 Task: Look for space in Turrialba, Costa Rica from 6th September, 2023 to 10th September, 2023 for 1 adult in price range Rs.9000 to Rs.17000. Place can be private room with 1  bedroom having 1 bed and 1 bathroom. Property type can be house, flat, guest house, hotel. Booking option can be shelf check-in. Required host language is English.
Action: Mouse moved to (391, 92)
Screenshot: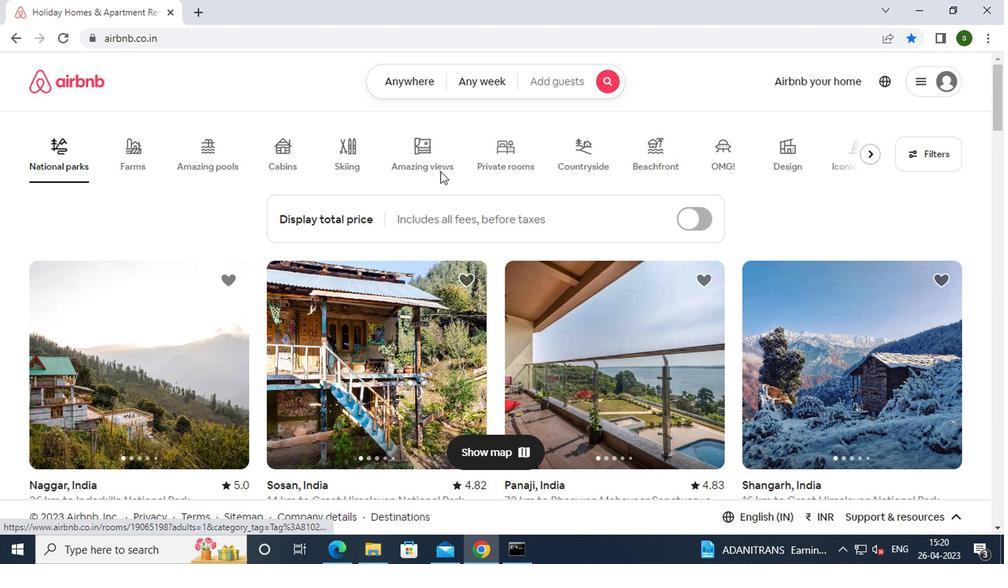 
Action: Mouse pressed left at (391, 92)
Screenshot: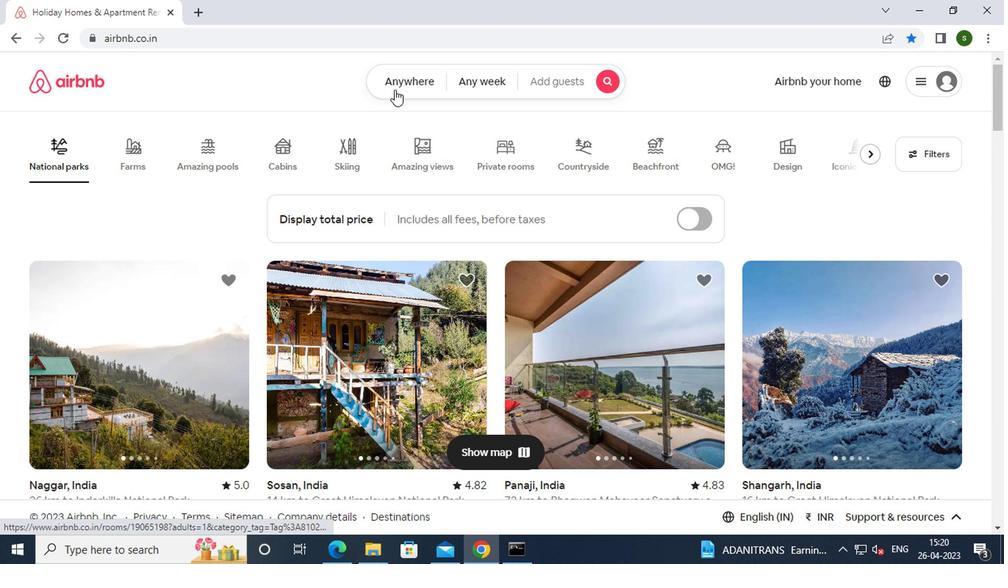 
Action: Mouse moved to (318, 139)
Screenshot: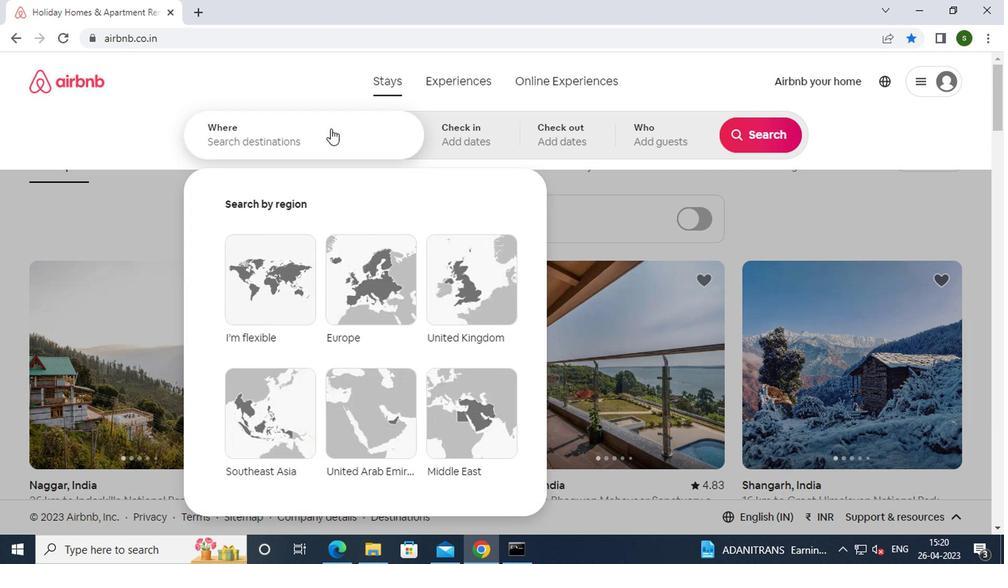 
Action: Mouse pressed left at (318, 139)
Screenshot: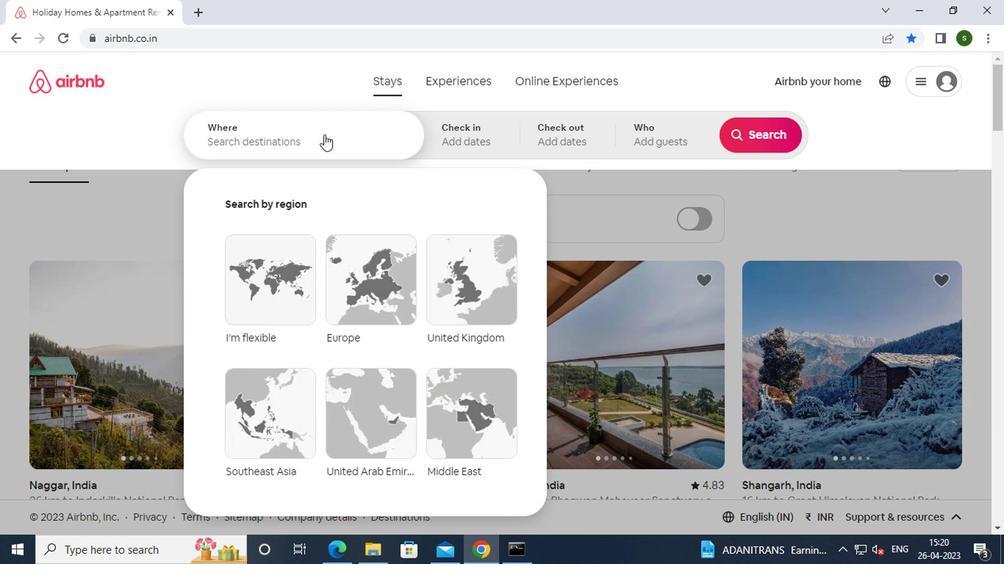 
Action: Key pressed t<Key.caps_lock>urrialba,<Key.space><Key.caps_lock>c<Key.caps_lock>osta<Key.space><Key.caps_lock>r<Key.caps_lock>ica<Key.enter>
Screenshot: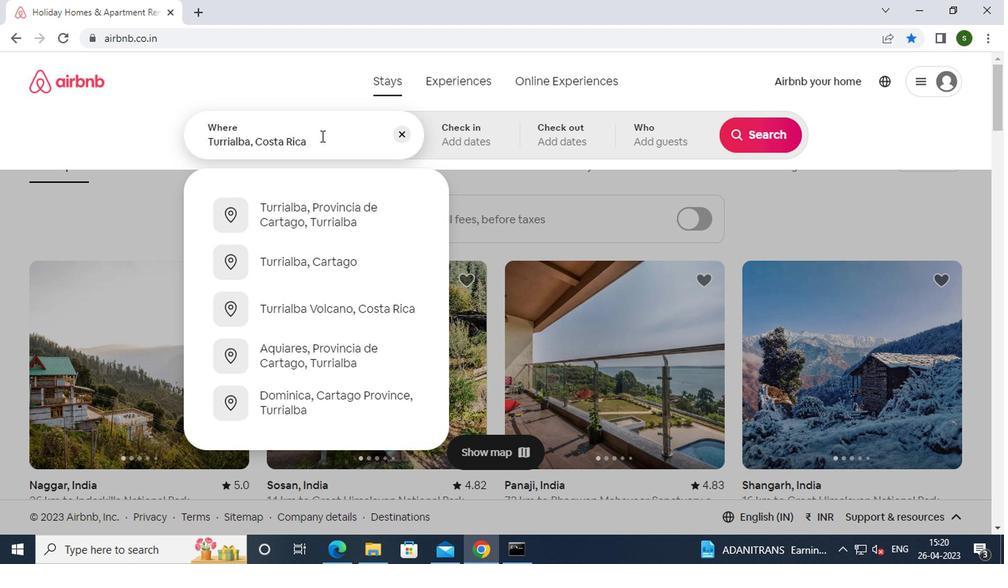 
Action: Mouse moved to (740, 252)
Screenshot: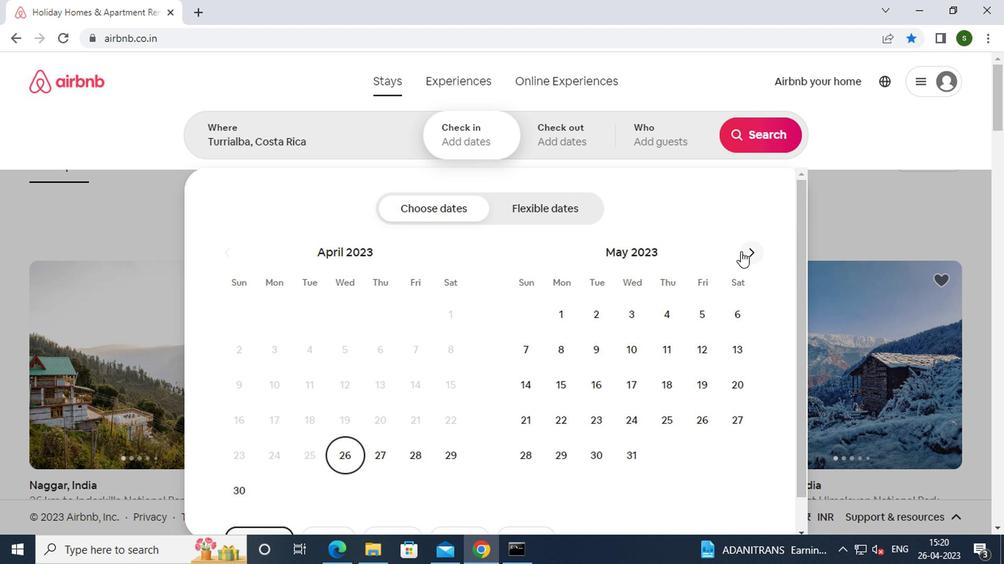 
Action: Mouse pressed left at (740, 252)
Screenshot: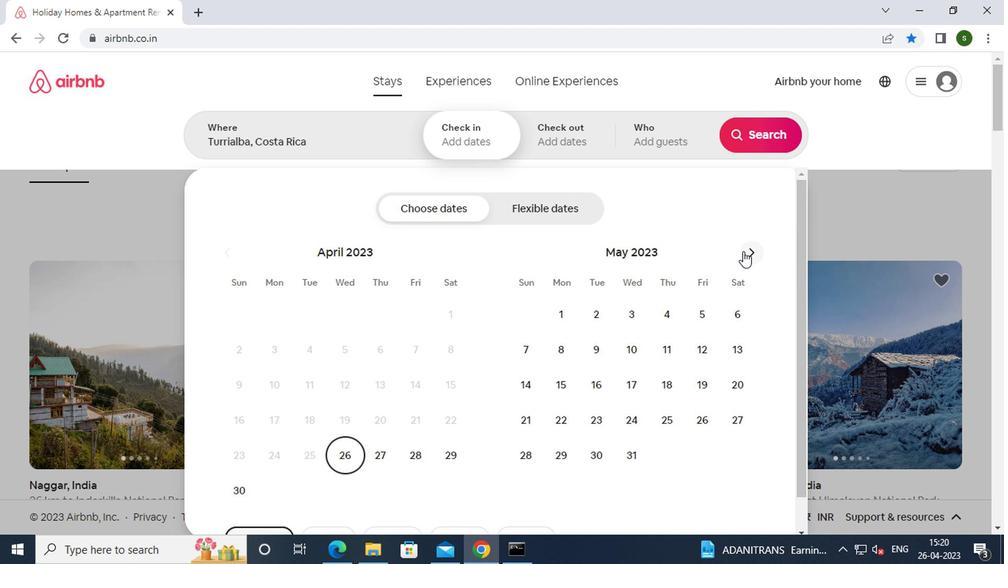 
Action: Mouse pressed left at (740, 252)
Screenshot: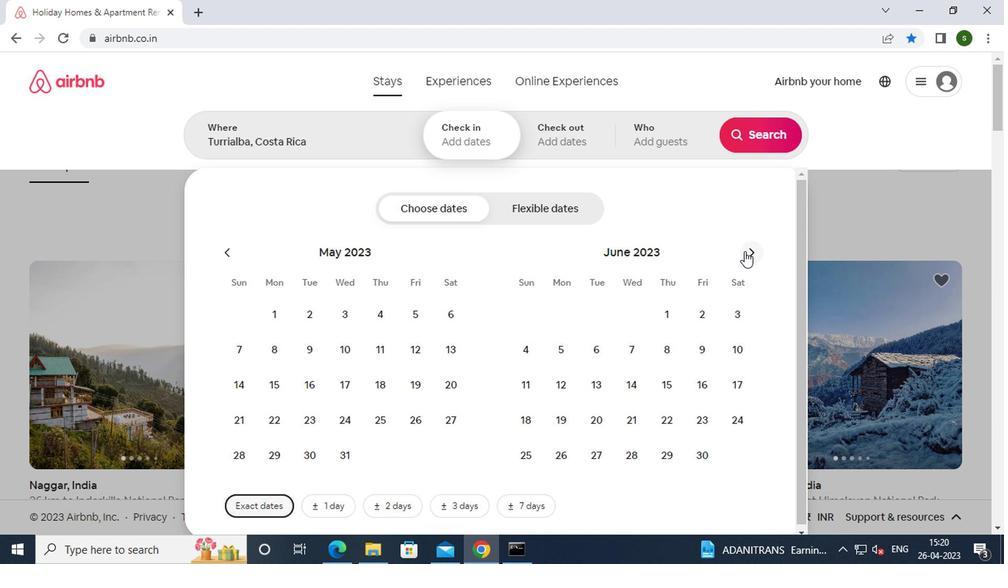 
Action: Mouse pressed left at (740, 252)
Screenshot: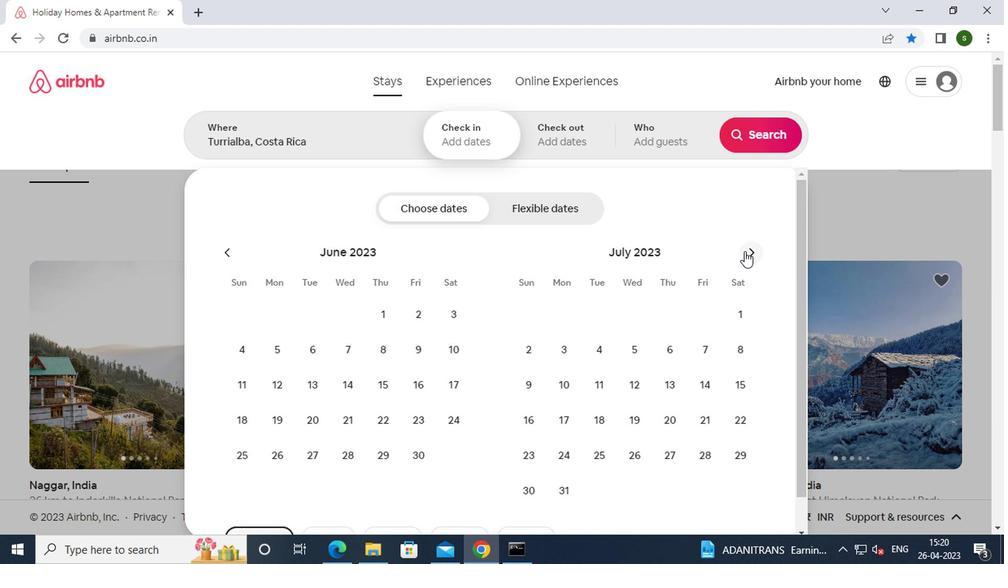 
Action: Mouse pressed left at (740, 252)
Screenshot: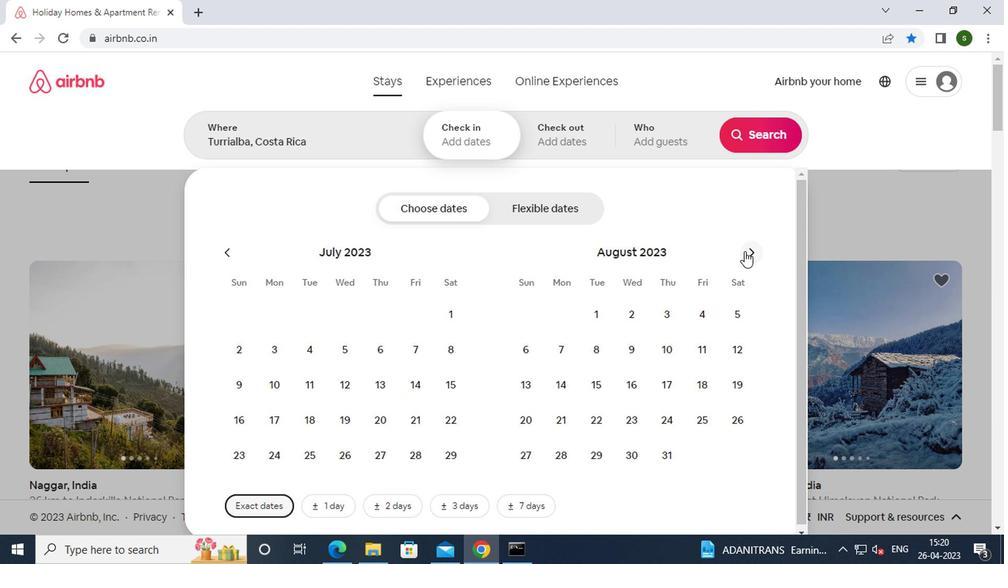 
Action: Mouse moved to (632, 346)
Screenshot: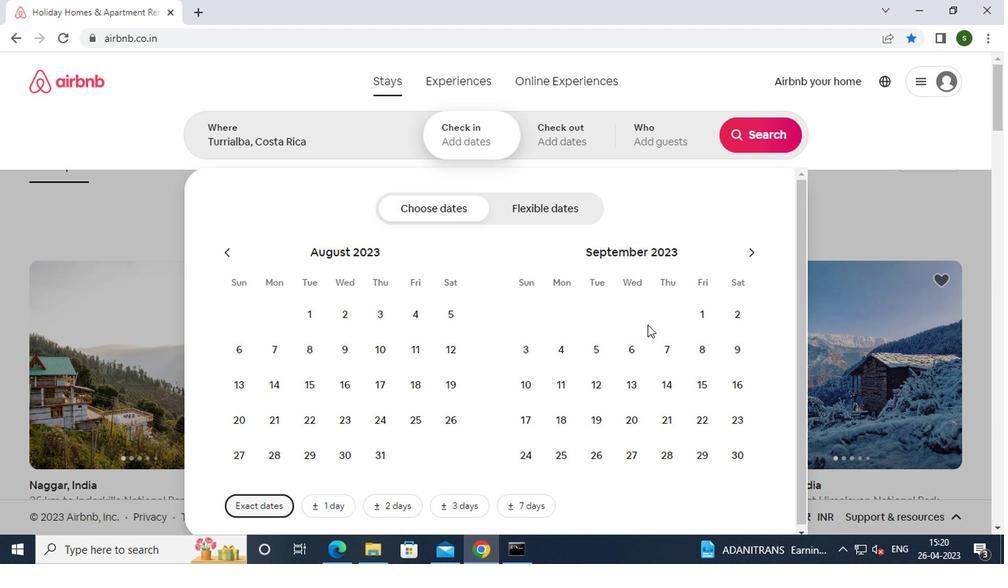
Action: Mouse pressed left at (632, 346)
Screenshot: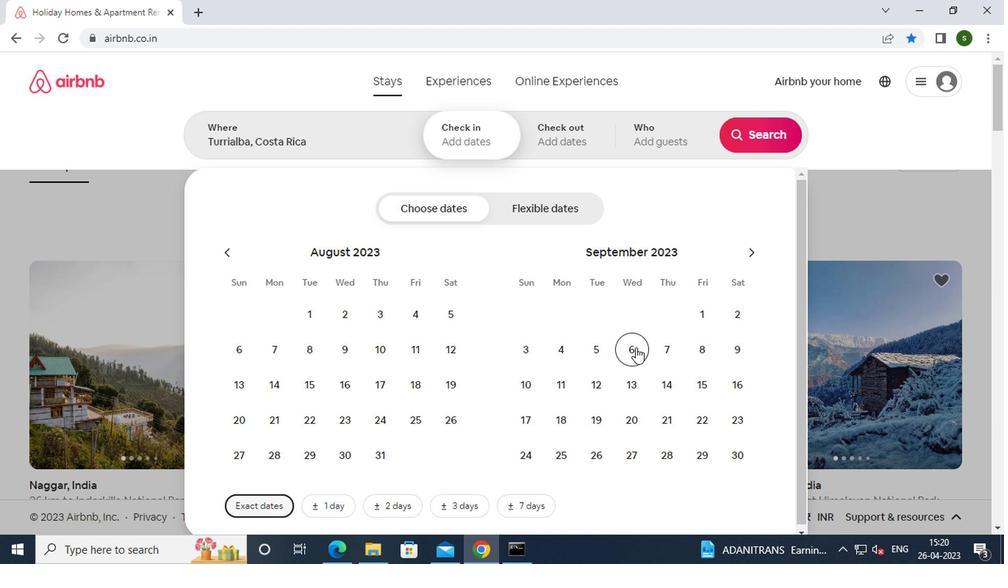 
Action: Mouse moved to (517, 392)
Screenshot: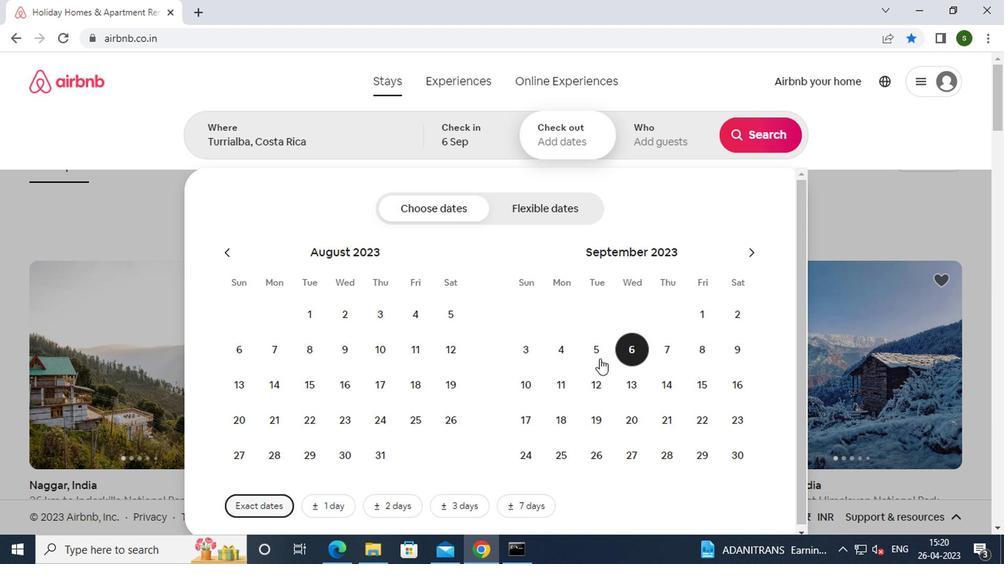 
Action: Mouse pressed left at (517, 392)
Screenshot: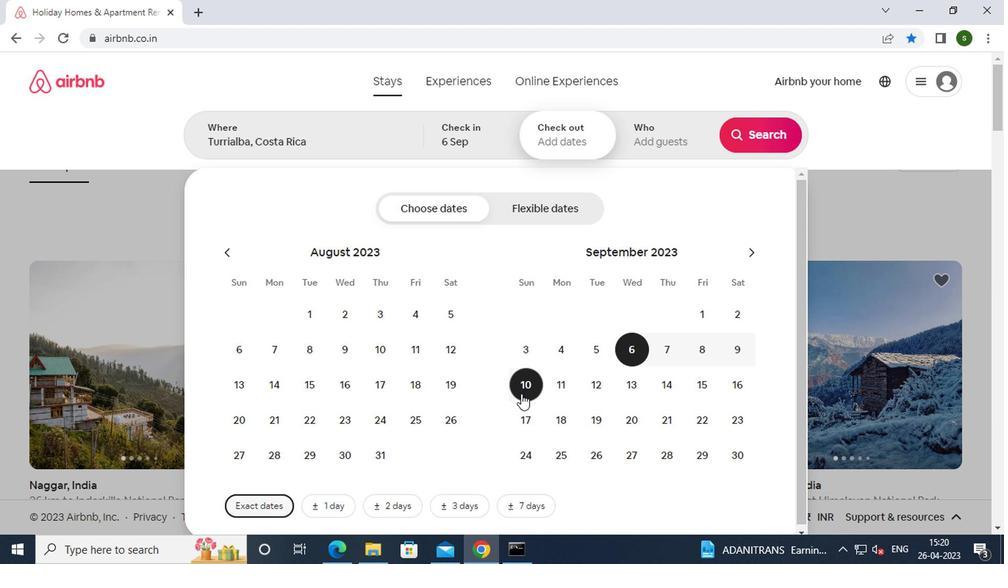 
Action: Mouse moved to (662, 143)
Screenshot: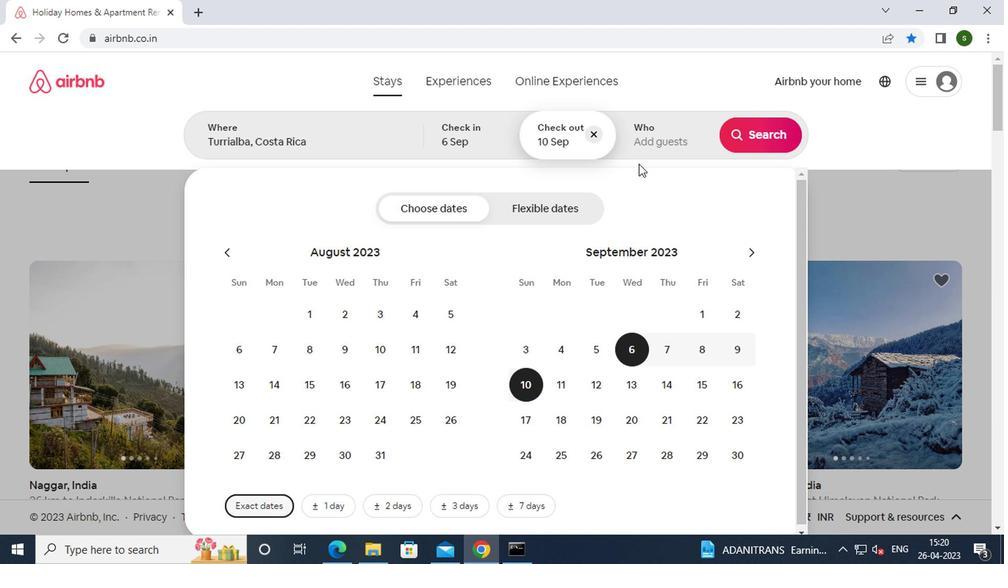 
Action: Mouse pressed left at (662, 143)
Screenshot: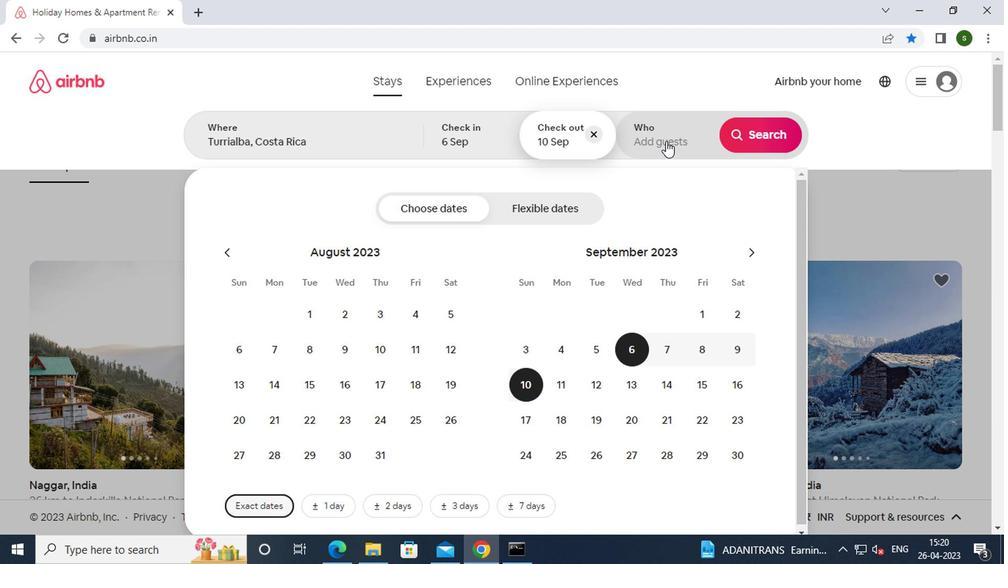 
Action: Mouse moved to (767, 212)
Screenshot: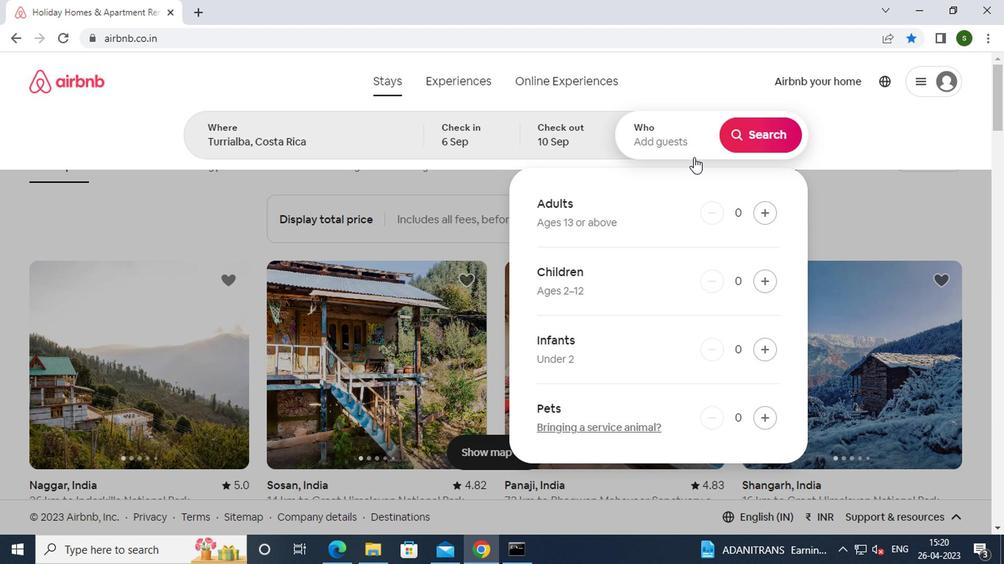 
Action: Mouse pressed left at (767, 212)
Screenshot: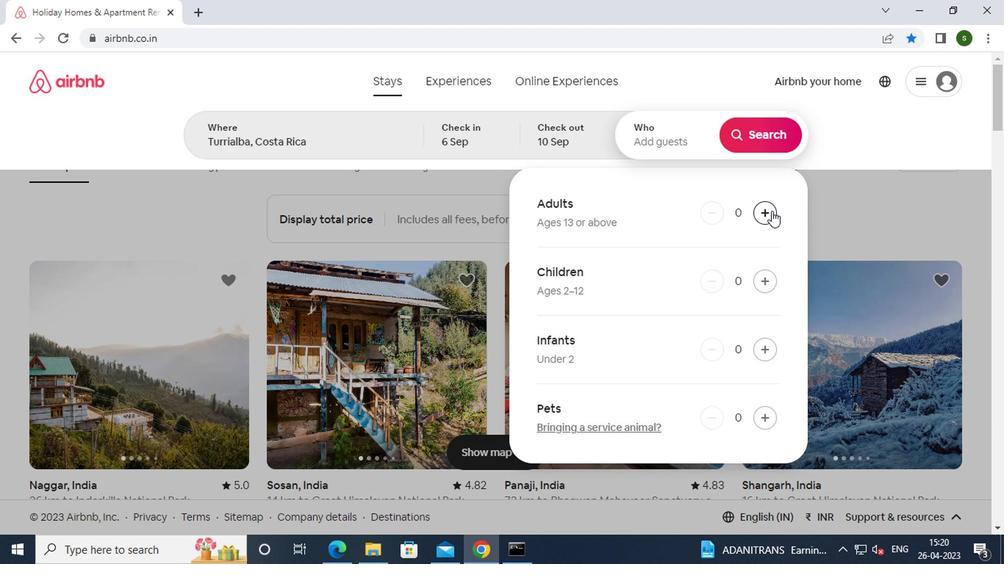 
Action: Mouse moved to (759, 133)
Screenshot: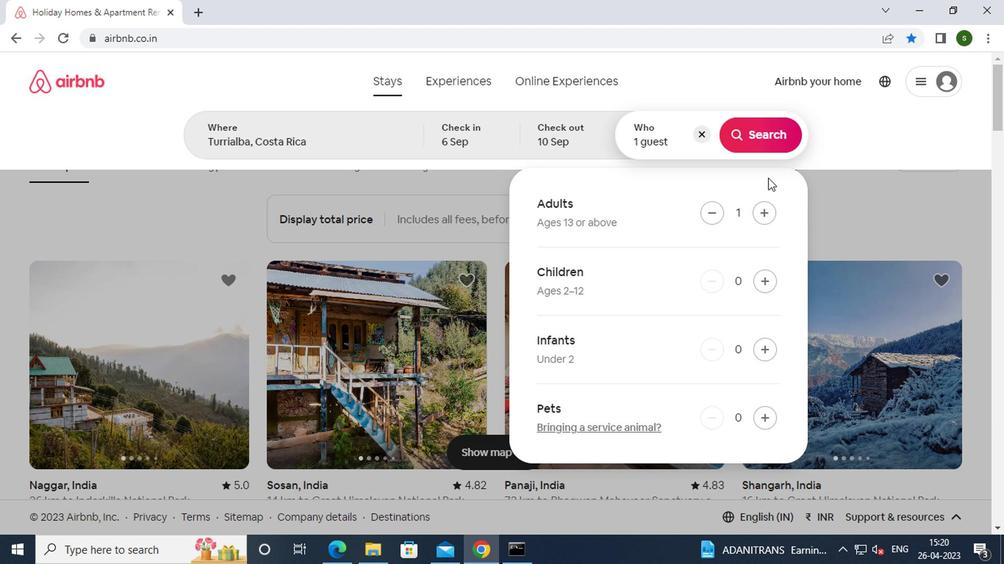 
Action: Mouse pressed left at (759, 133)
Screenshot: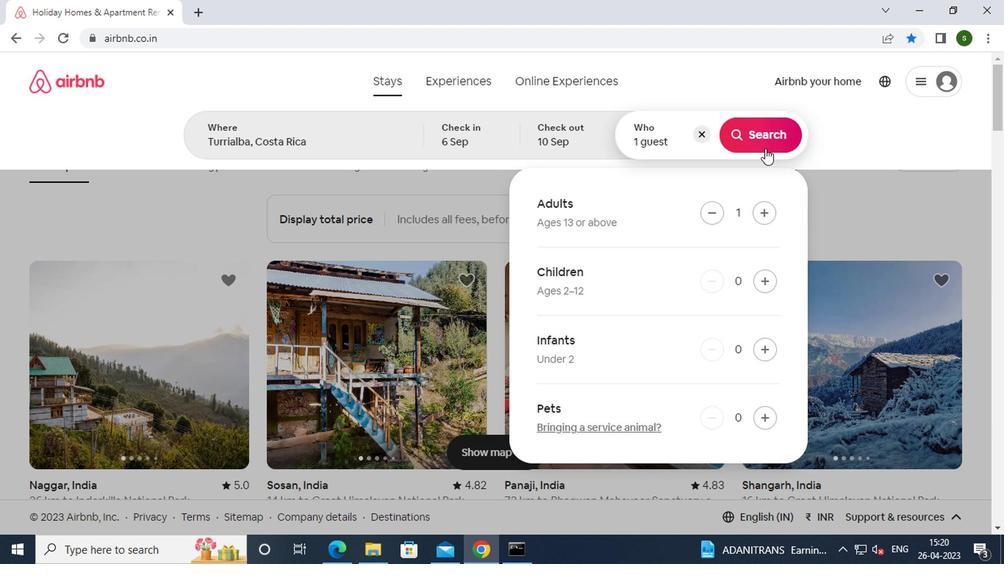 
Action: Mouse moved to (929, 148)
Screenshot: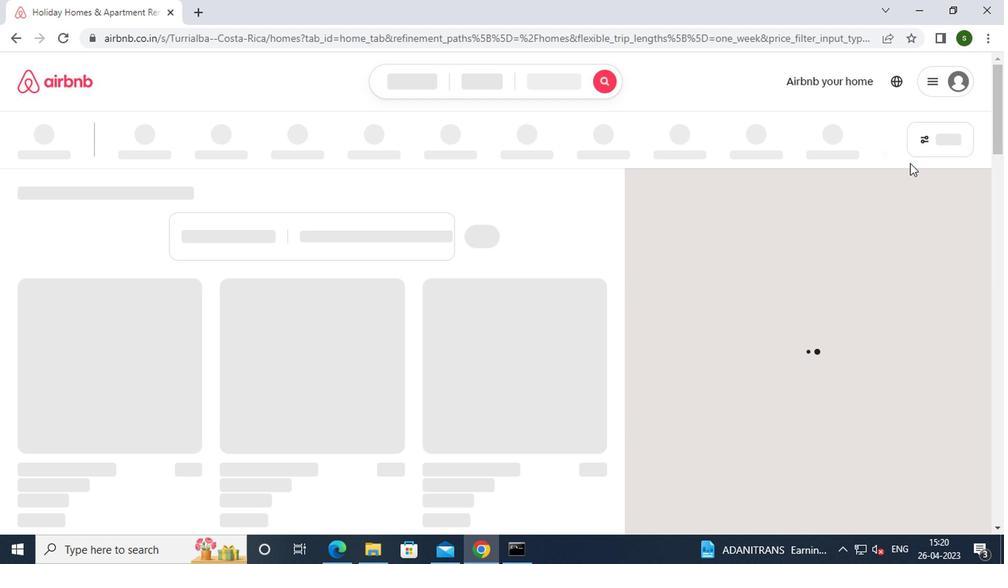 
Action: Mouse pressed left at (929, 148)
Screenshot: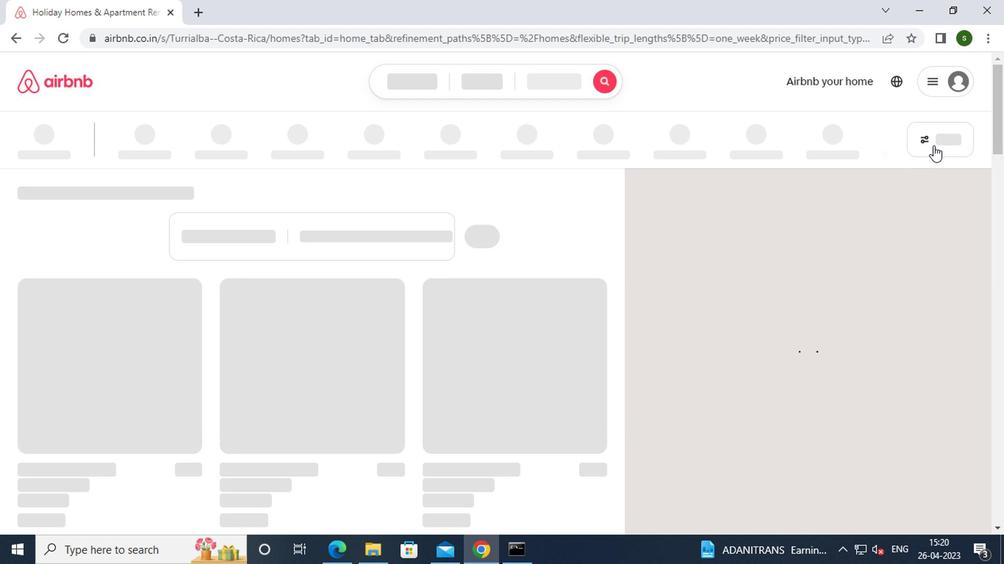 
Action: Mouse moved to (911, 146)
Screenshot: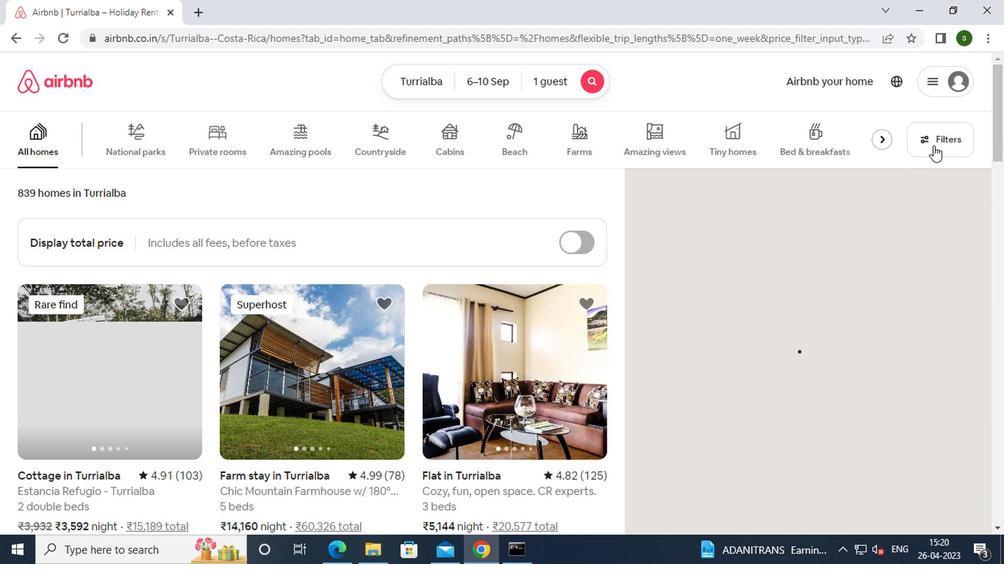 
Action: Mouse pressed left at (911, 146)
Screenshot: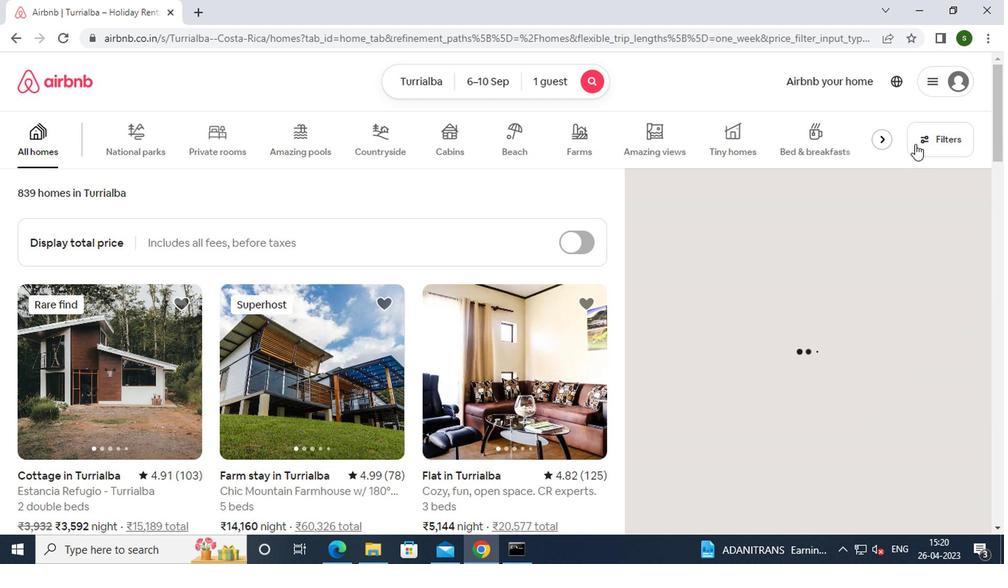 
Action: Mouse moved to (408, 326)
Screenshot: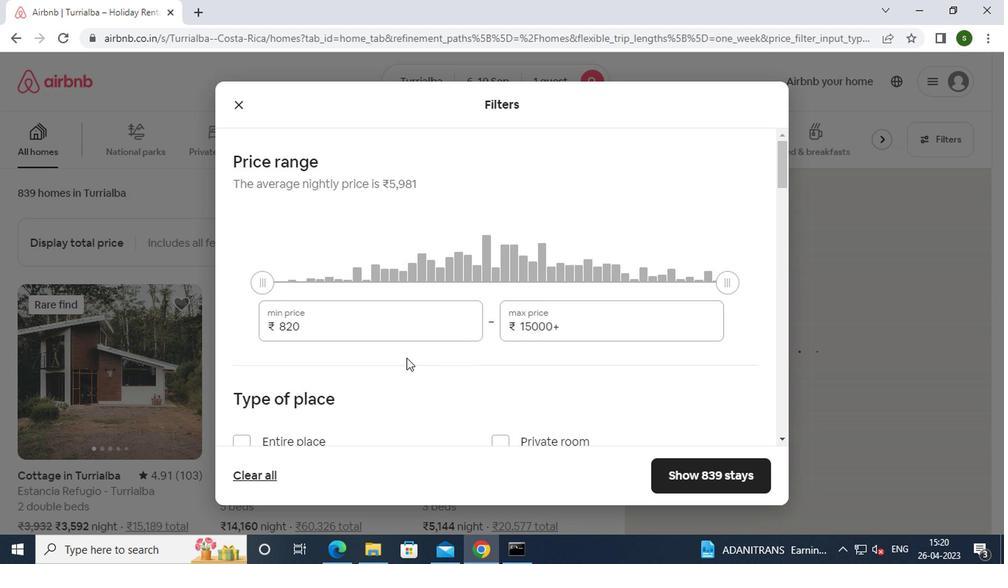 
Action: Mouse pressed left at (408, 326)
Screenshot: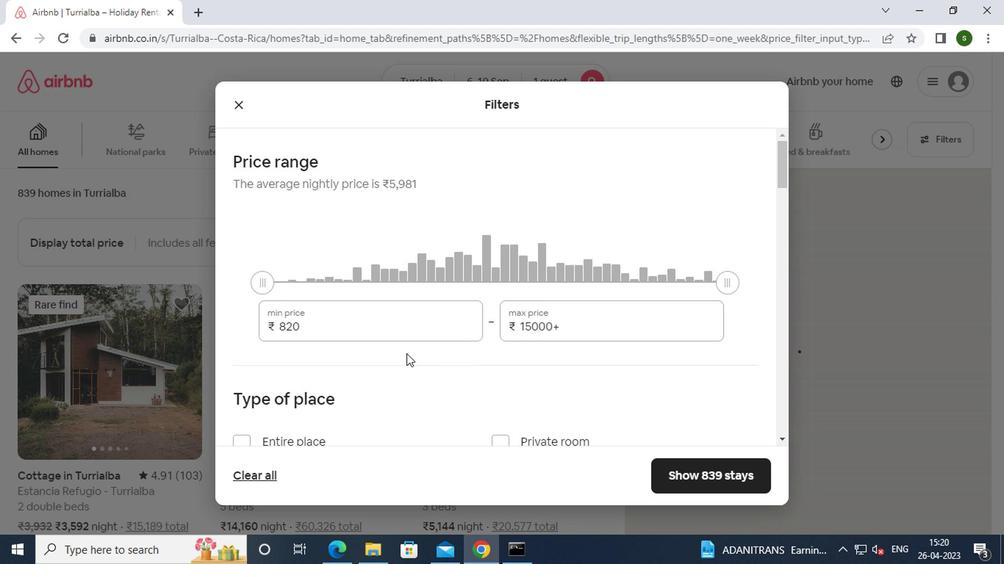 
Action: Mouse moved to (406, 321)
Screenshot: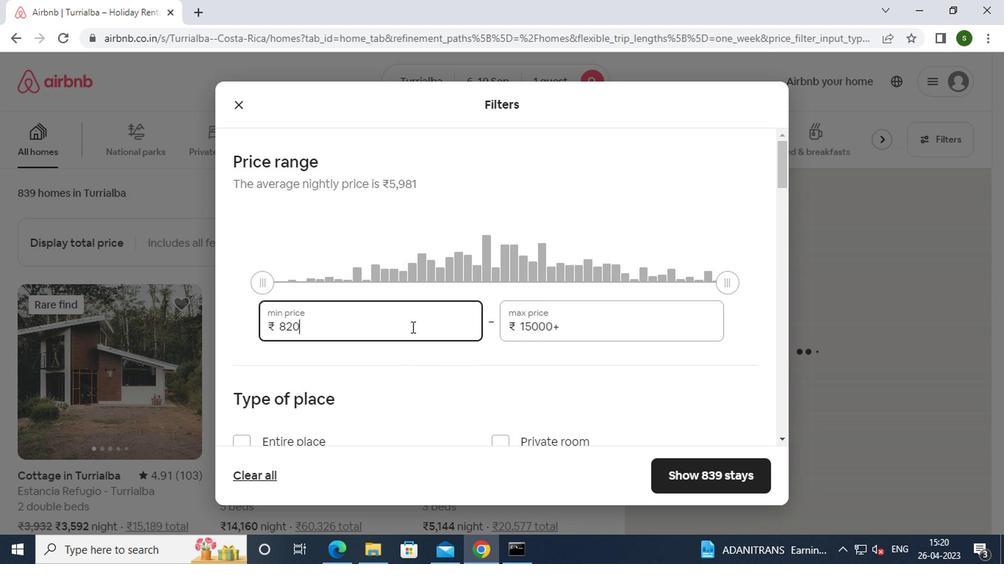
Action: Key pressed <Key.backspace><Key.backspace><Key.backspace><Key.backspace><Key.backspace>9000
Screenshot: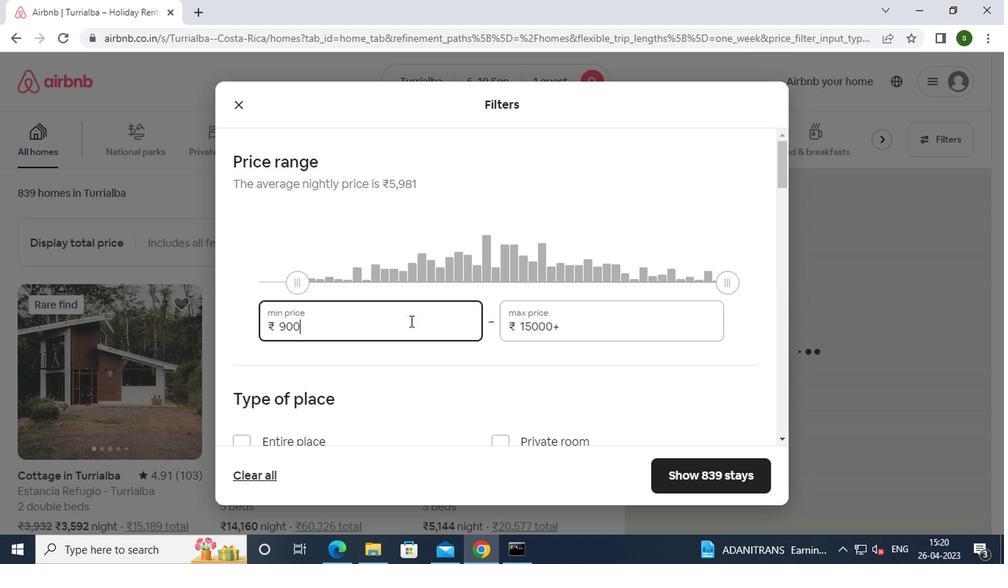 
Action: Mouse moved to (572, 323)
Screenshot: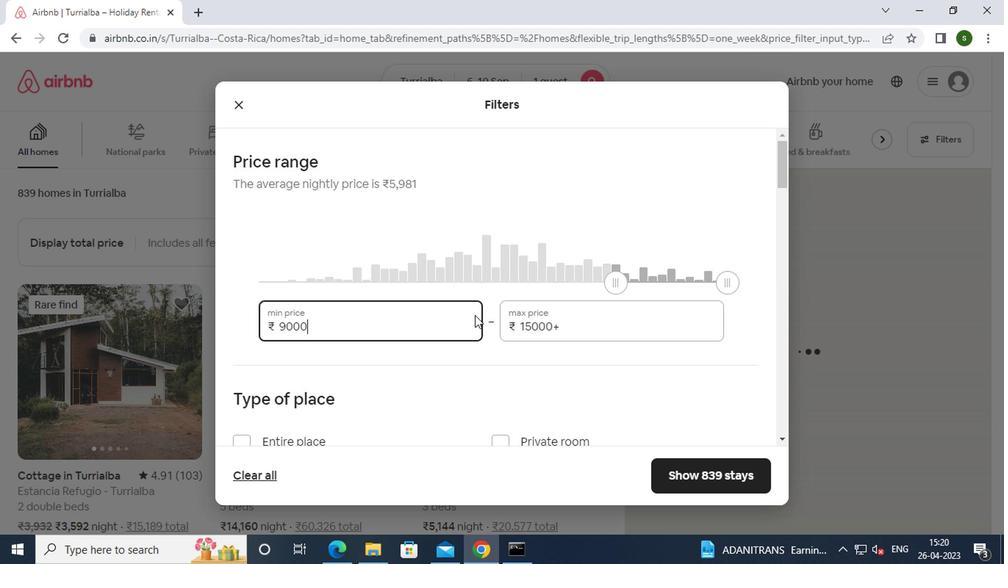 
Action: Mouse pressed left at (572, 323)
Screenshot: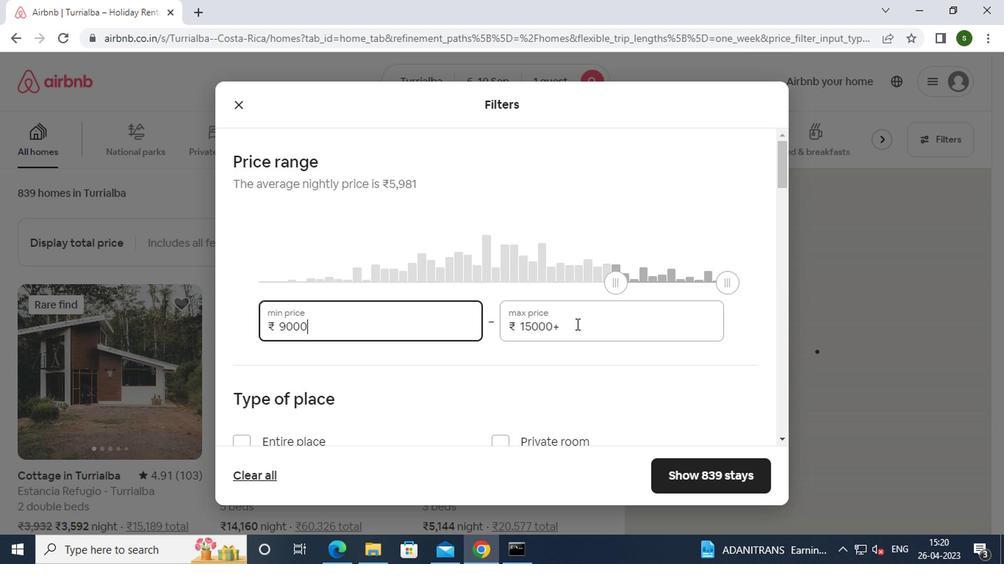 
Action: Key pressed <Key.backspace><Key.backspace><Key.backspace><Key.backspace><Key.backspace><Key.backspace><Key.backspace><Key.backspace><Key.backspace>17000
Screenshot: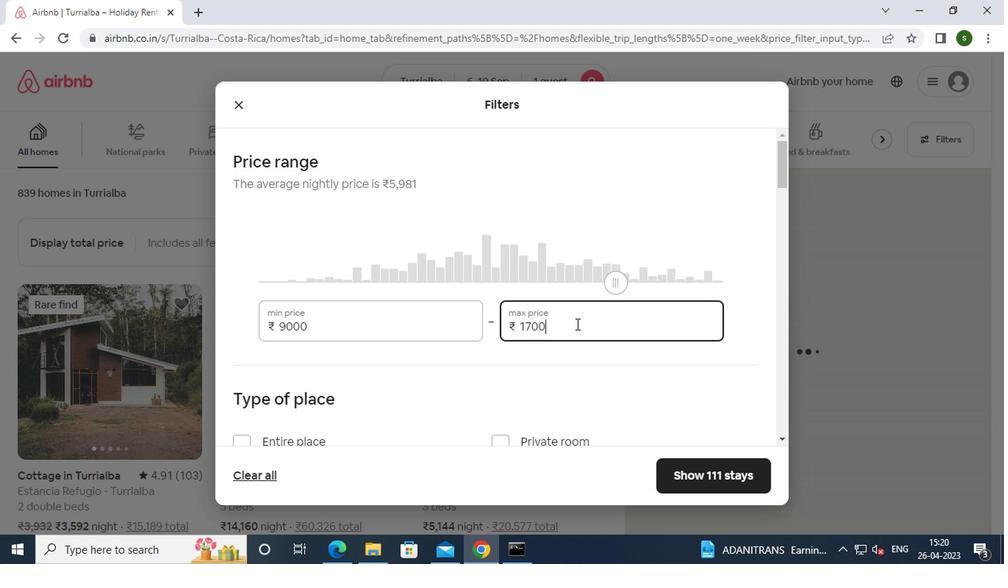 
Action: Mouse moved to (316, 326)
Screenshot: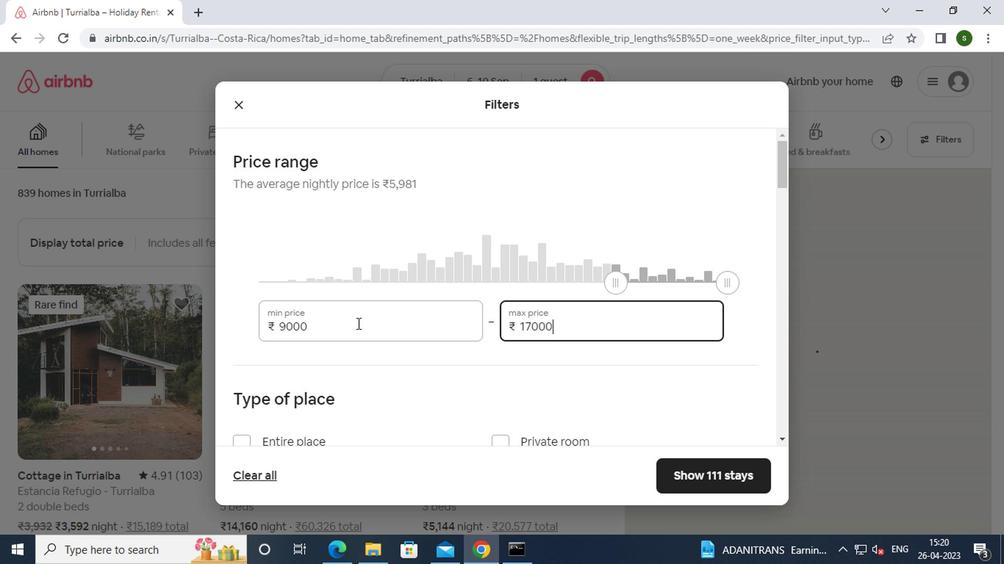 
Action: Mouse scrolled (316, 325) with delta (0, -1)
Screenshot: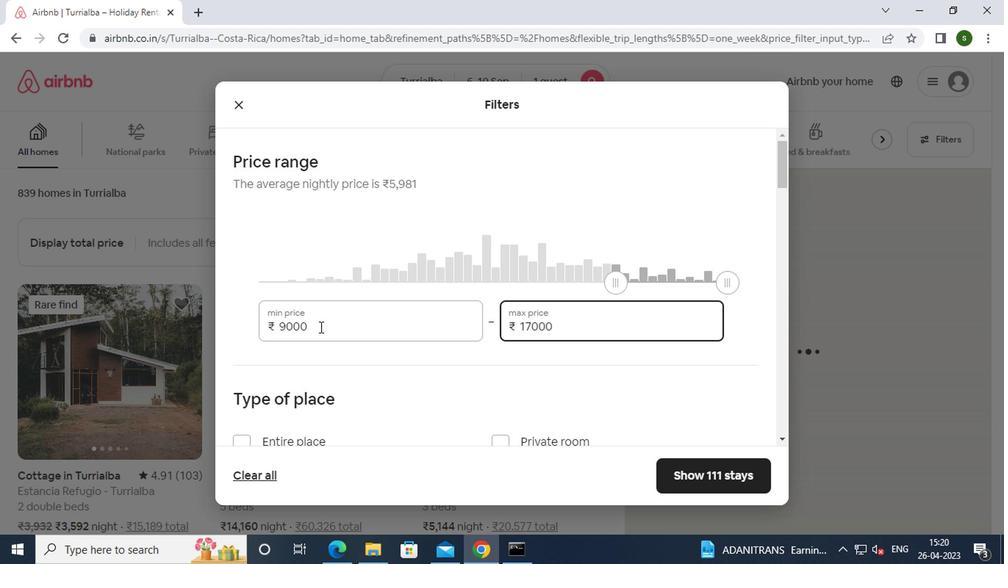 
Action: Mouse scrolled (316, 325) with delta (0, -1)
Screenshot: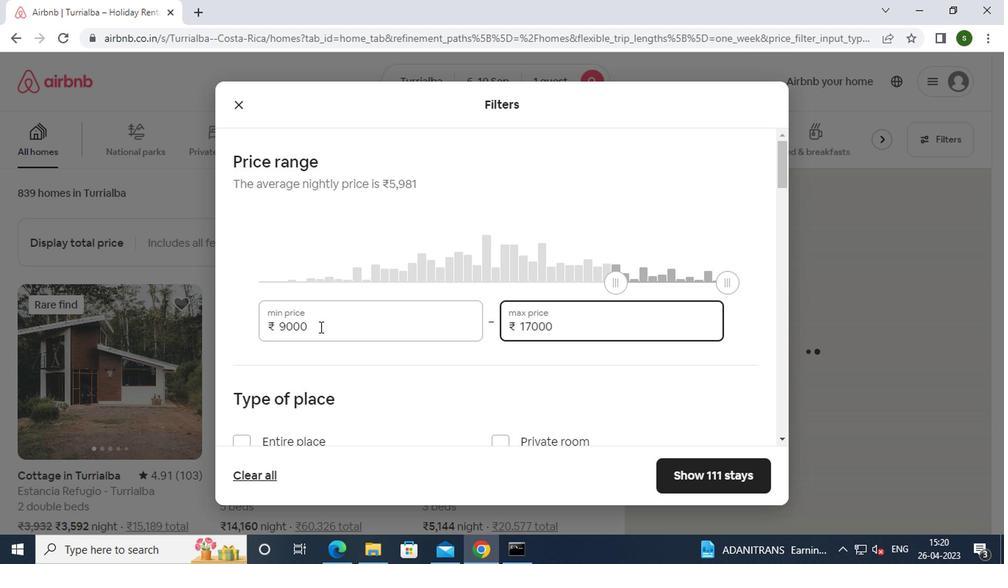
Action: Mouse moved to (488, 298)
Screenshot: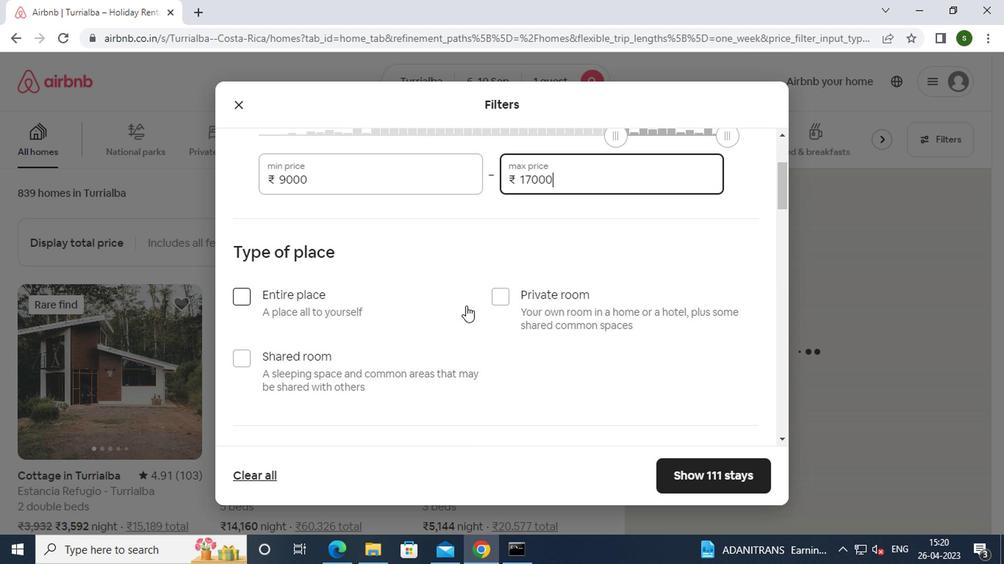 
Action: Mouse pressed left at (488, 298)
Screenshot: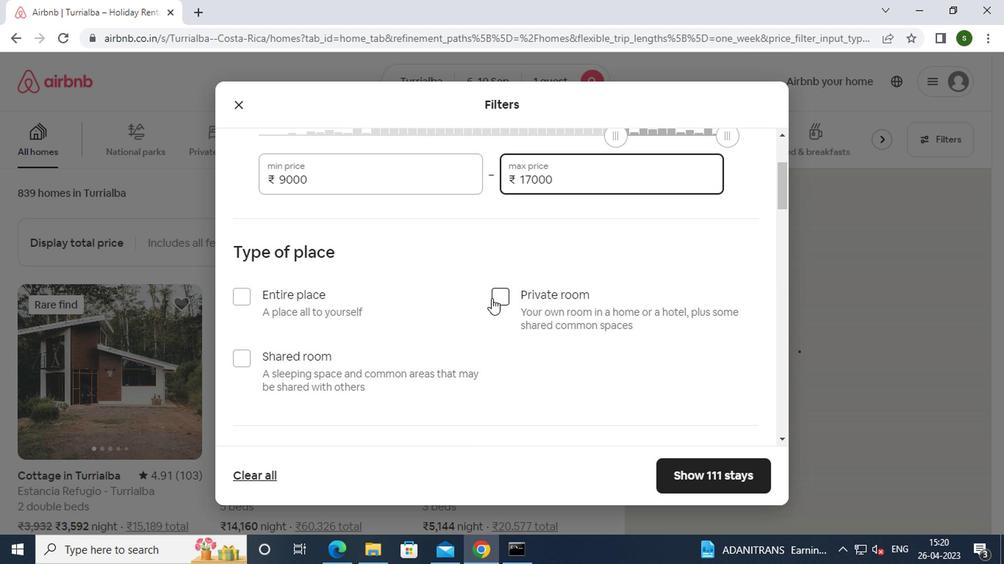 
Action: Mouse moved to (382, 309)
Screenshot: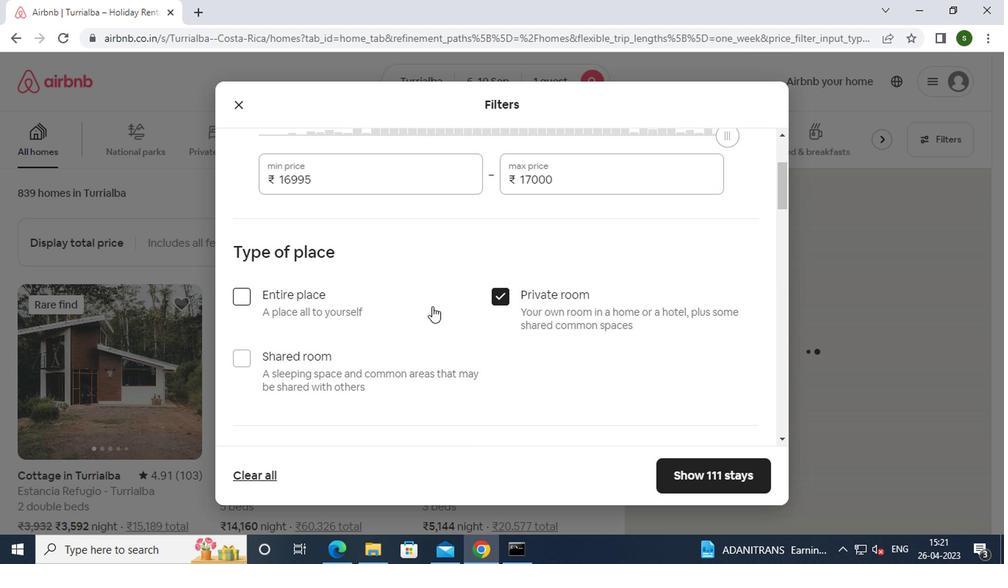 
Action: Mouse scrolled (382, 308) with delta (0, 0)
Screenshot: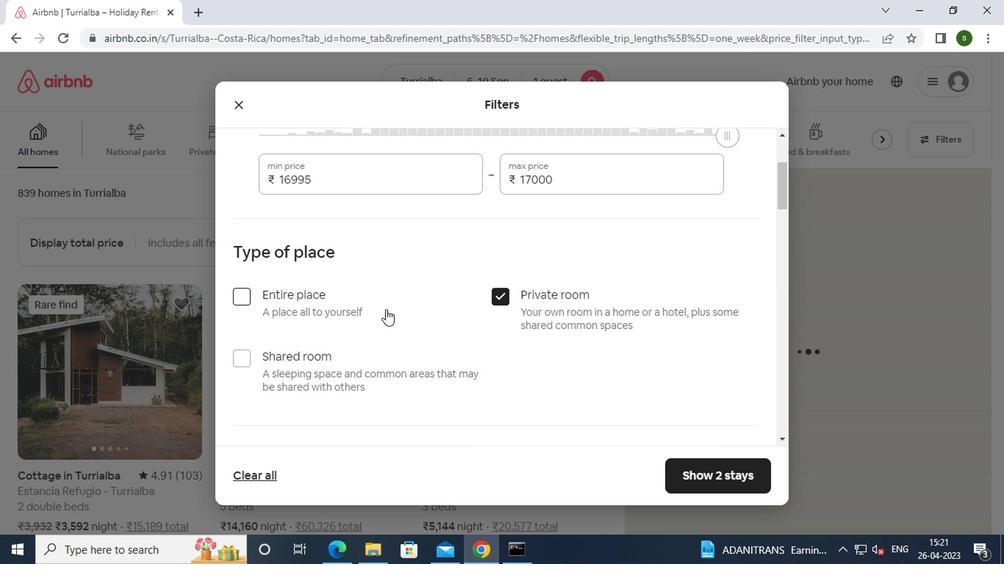 
Action: Mouse scrolled (382, 308) with delta (0, 0)
Screenshot: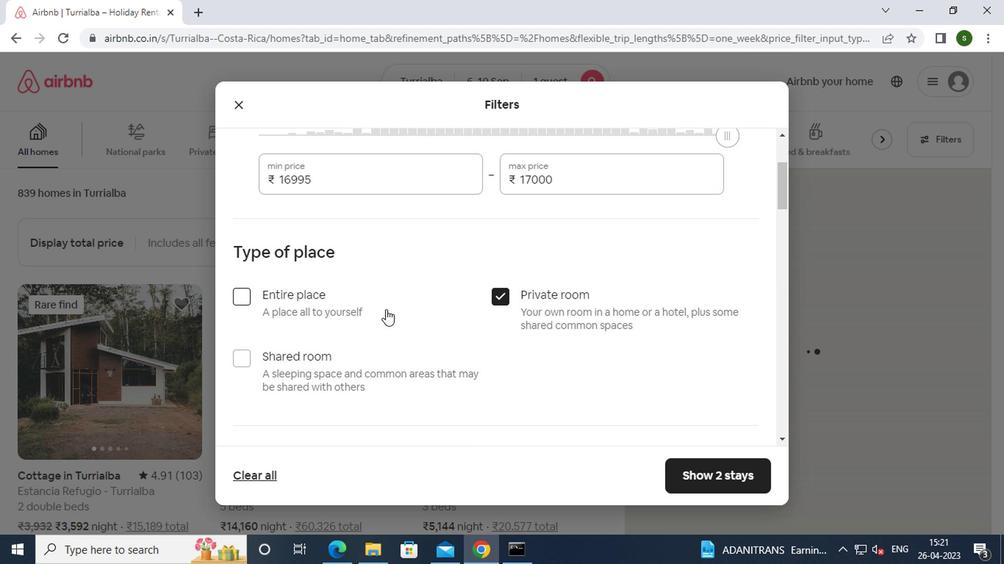
Action: Mouse scrolled (382, 308) with delta (0, 0)
Screenshot: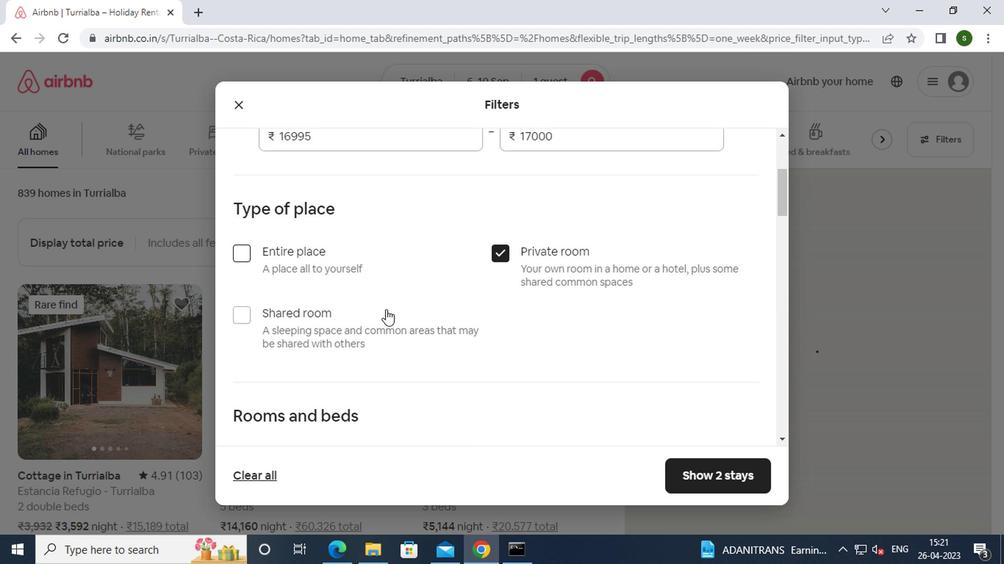 
Action: Mouse scrolled (382, 308) with delta (0, 0)
Screenshot: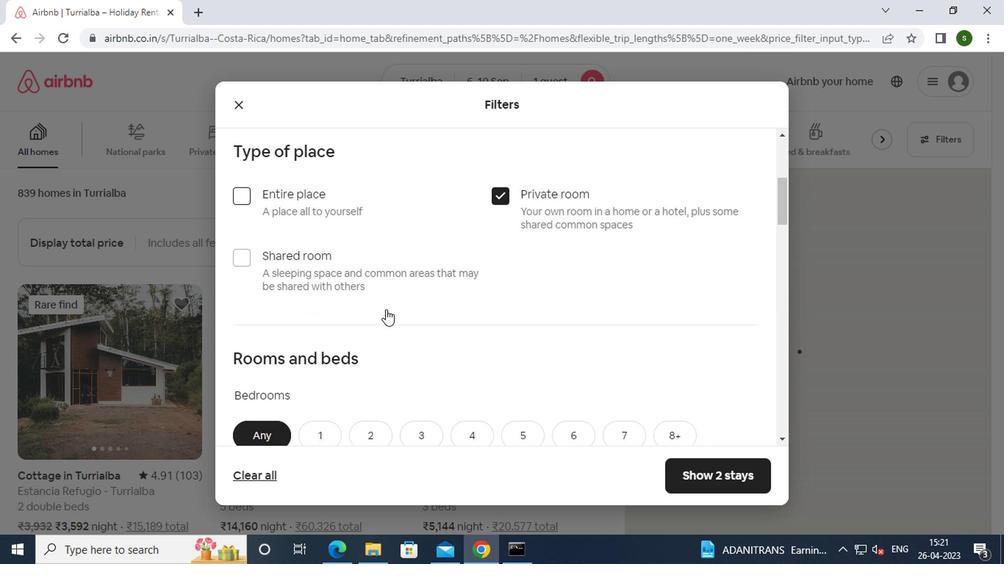 
Action: Mouse moved to (309, 247)
Screenshot: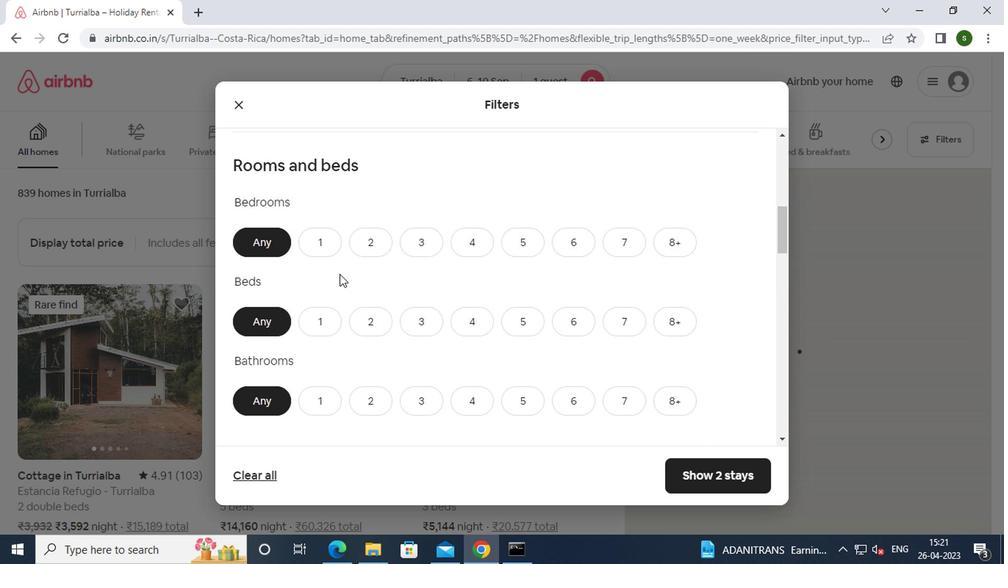 
Action: Mouse pressed left at (309, 247)
Screenshot: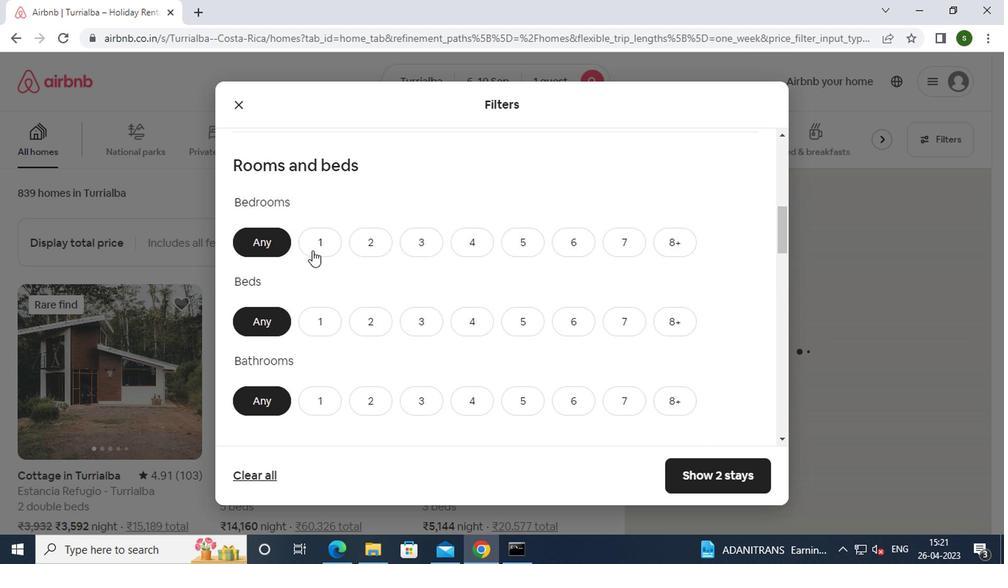 
Action: Mouse moved to (328, 317)
Screenshot: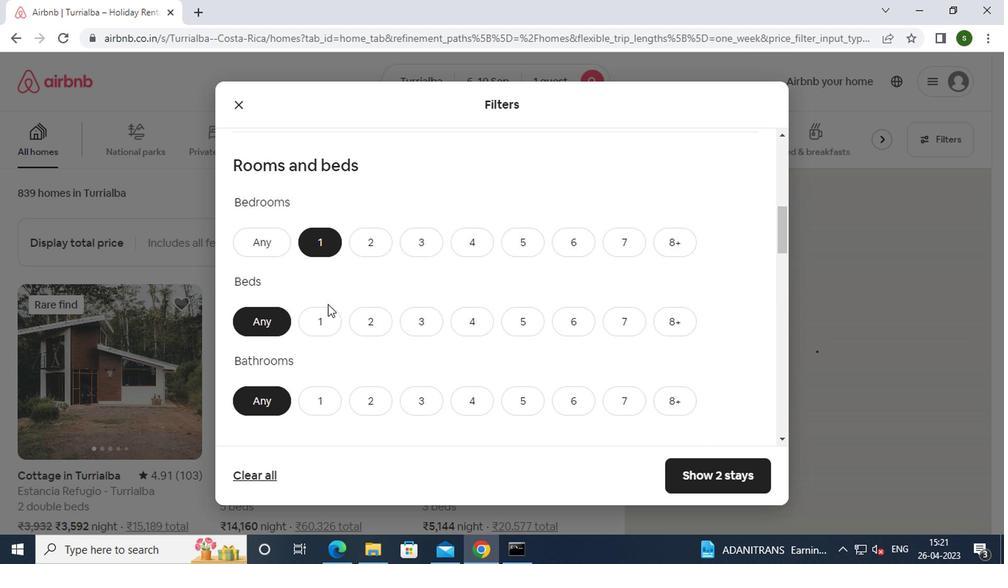 
Action: Mouse pressed left at (328, 317)
Screenshot: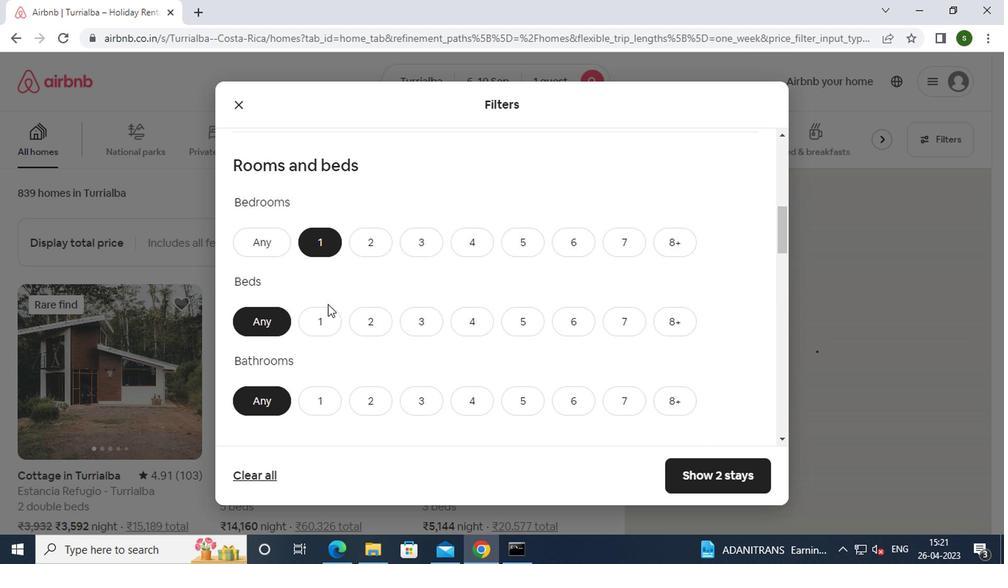 
Action: Mouse moved to (320, 399)
Screenshot: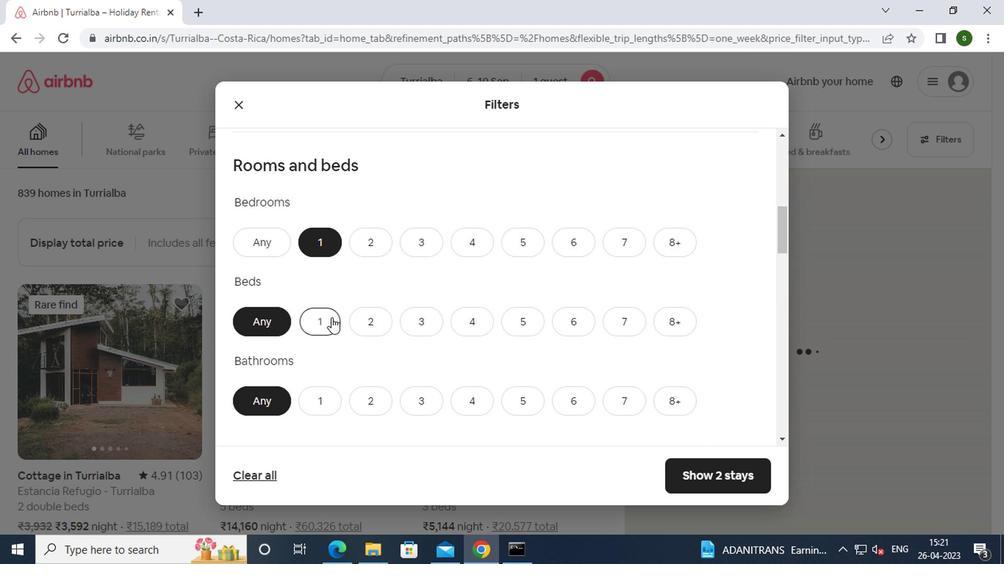 
Action: Mouse pressed left at (320, 399)
Screenshot: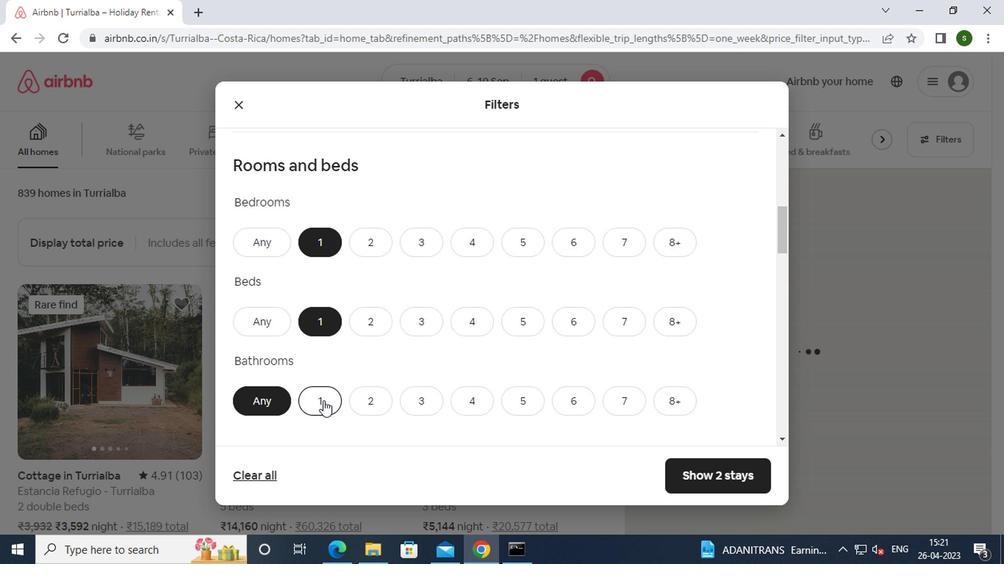 
Action: Mouse moved to (372, 363)
Screenshot: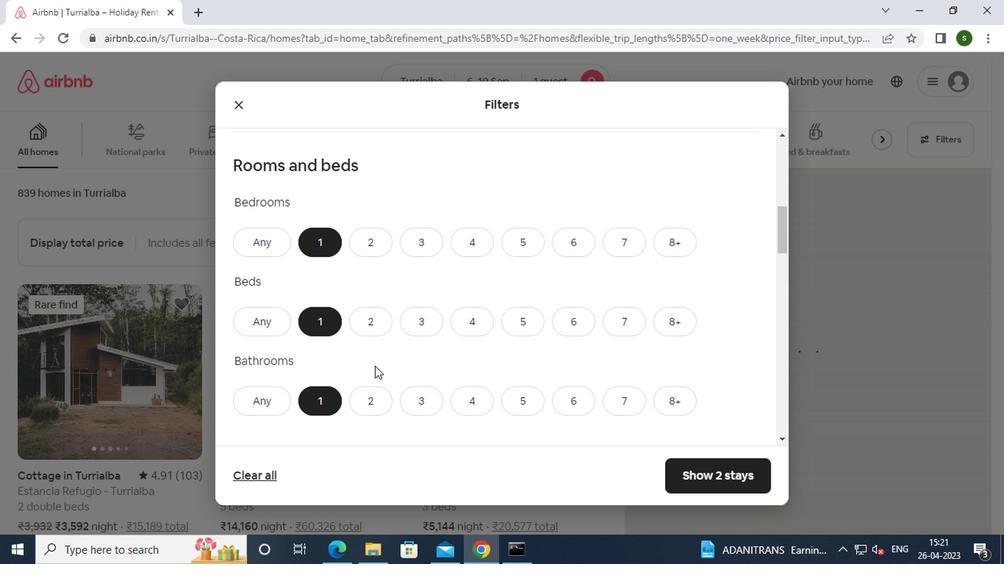 
Action: Mouse scrolled (372, 362) with delta (0, 0)
Screenshot: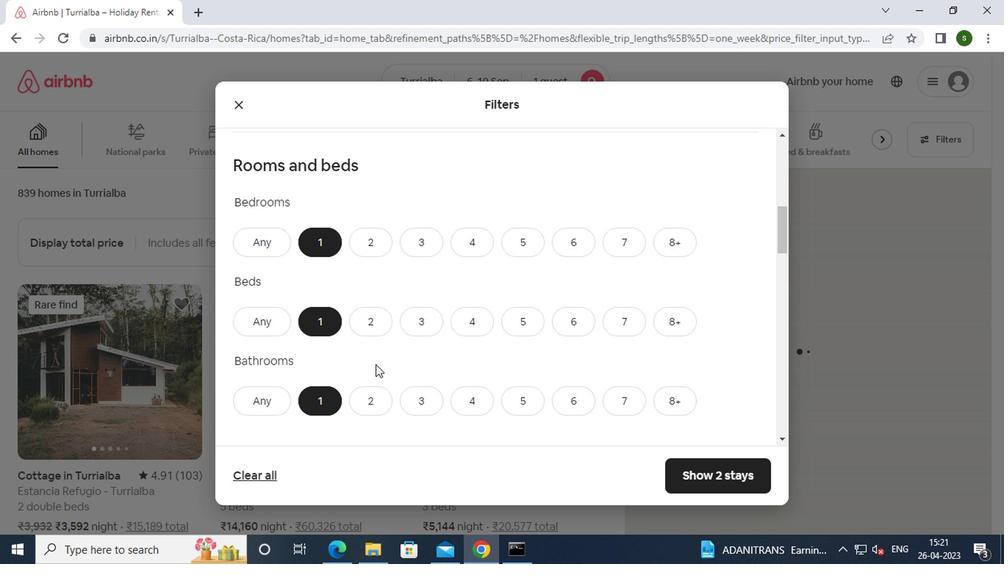 
Action: Mouse scrolled (372, 362) with delta (0, 0)
Screenshot: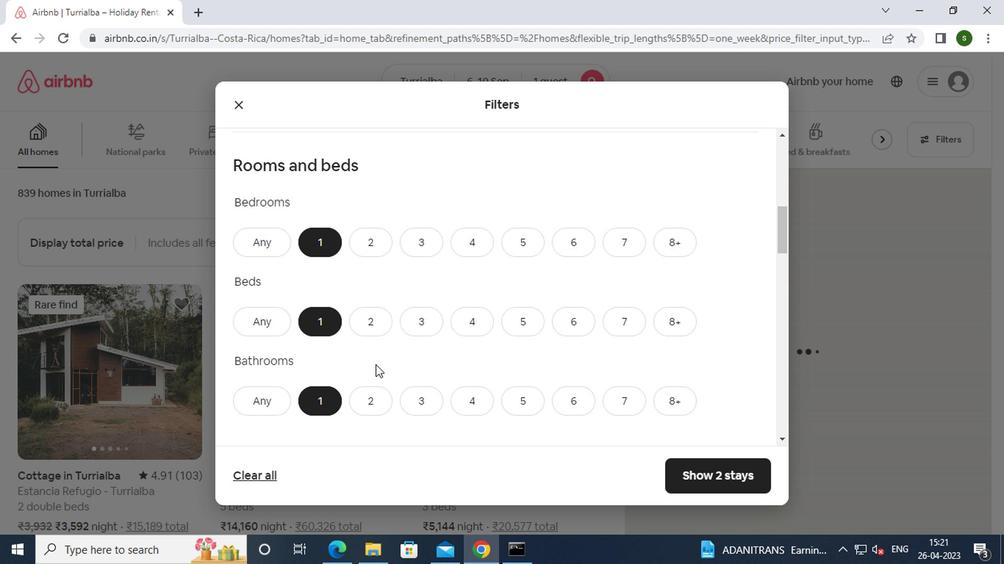 
Action: Mouse scrolled (372, 362) with delta (0, 0)
Screenshot: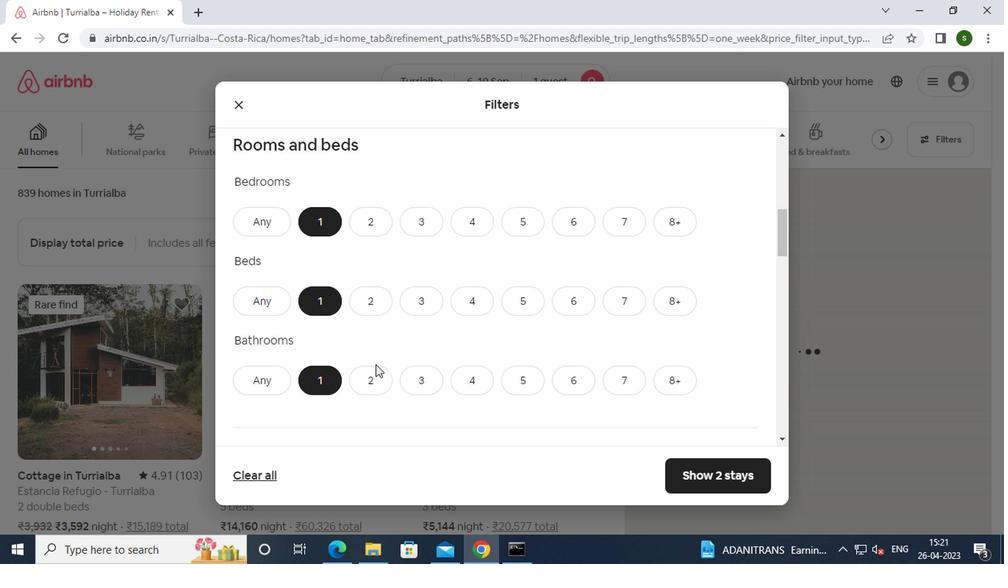 
Action: Mouse moved to (273, 345)
Screenshot: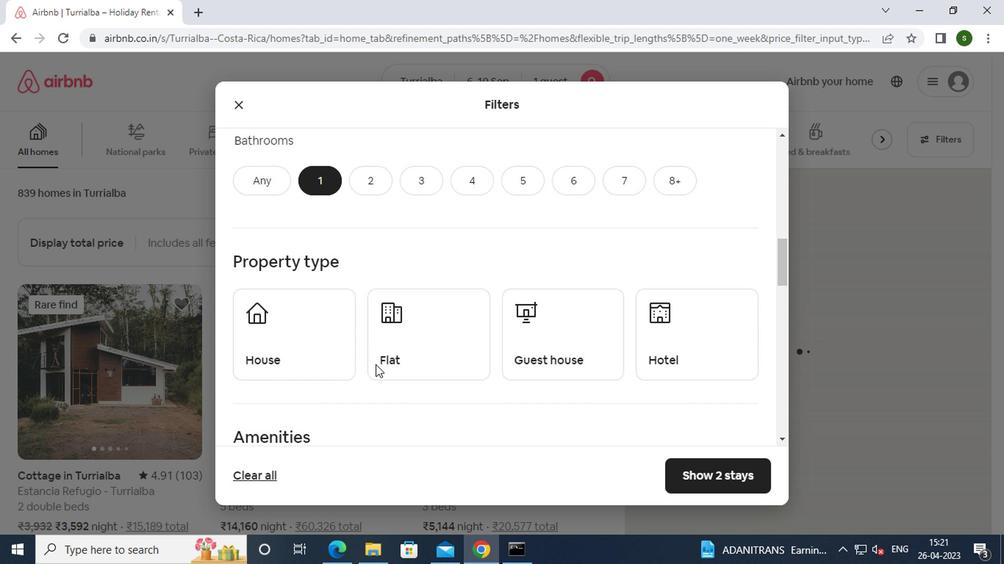 
Action: Mouse pressed left at (273, 345)
Screenshot: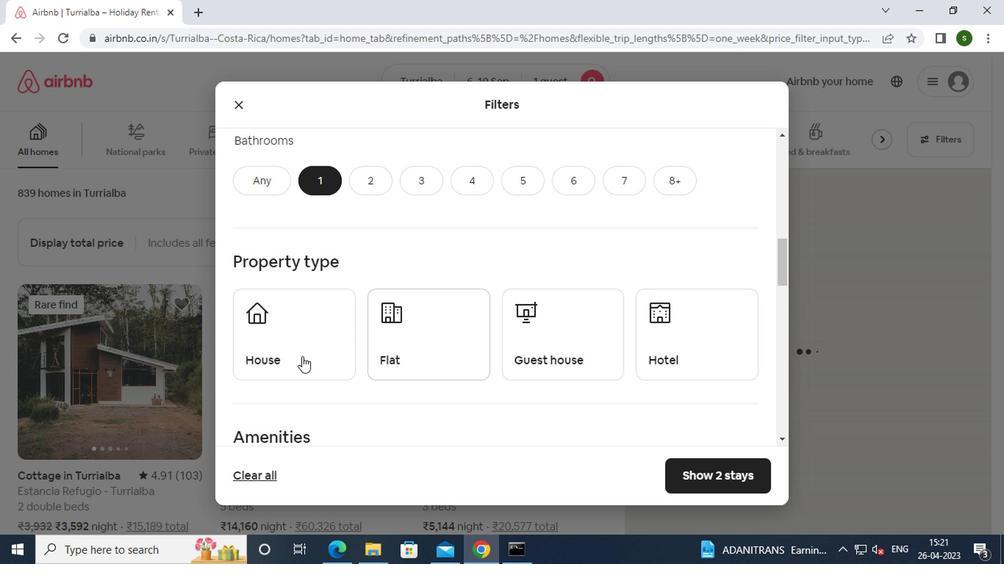 
Action: Mouse moved to (402, 335)
Screenshot: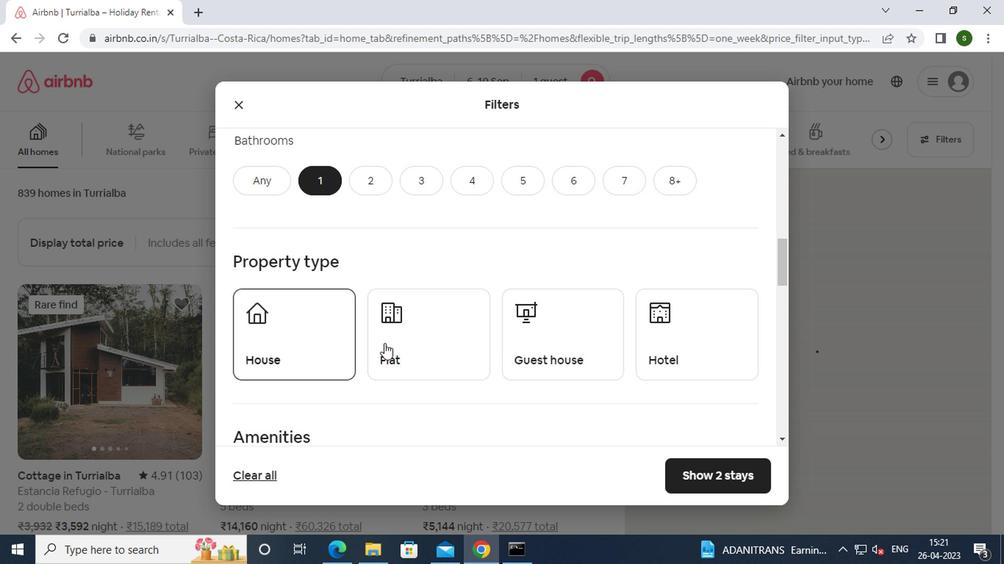
Action: Mouse pressed left at (402, 335)
Screenshot: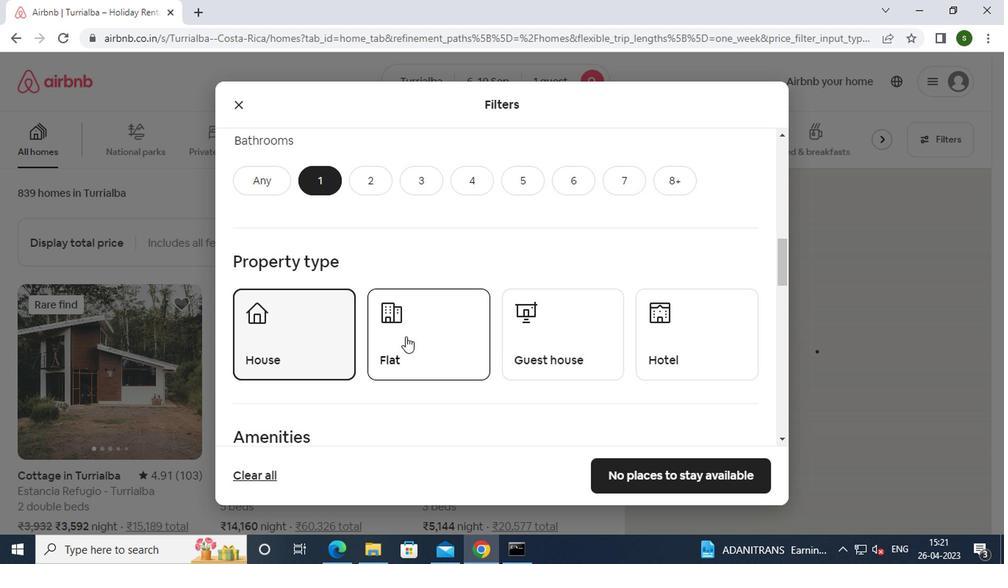 
Action: Mouse moved to (511, 335)
Screenshot: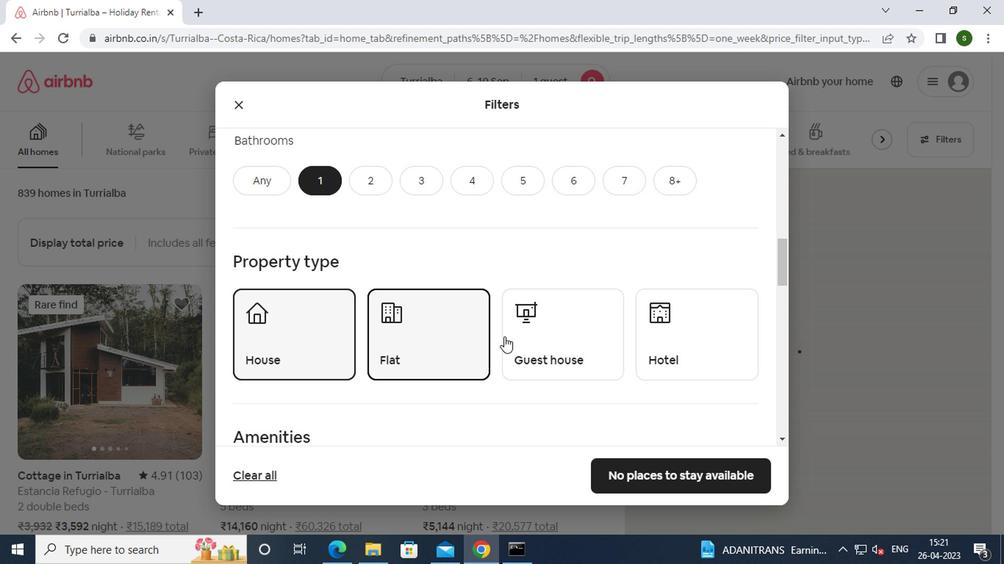 
Action: Mouse pressed left at (511, 335)
Screenshot: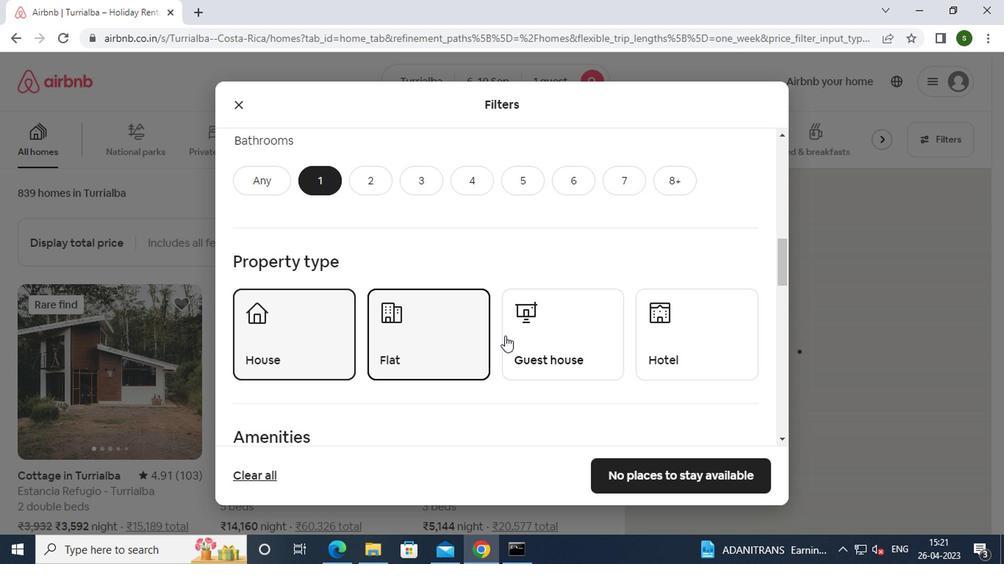 
Action: Mouse moved to (662, 329)
Screenshot: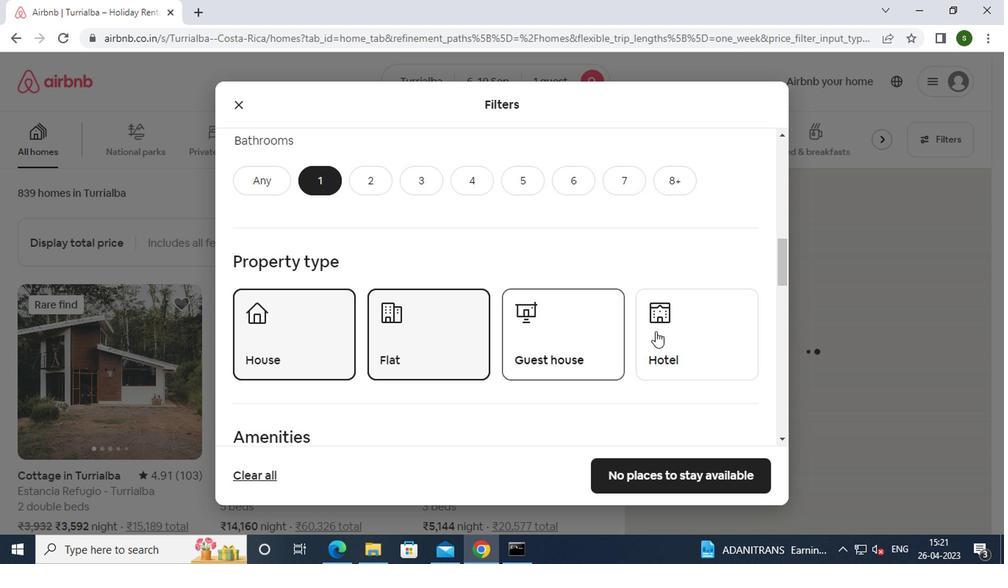 
Action: Mouse pressed left at (662, 329)
Screenshot: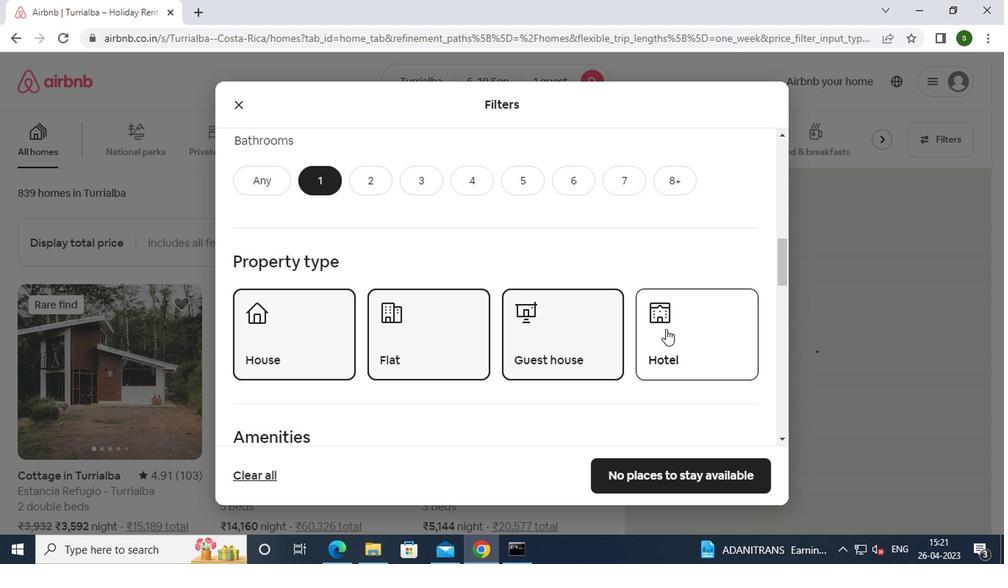 
Action: Mouse moved to (599, 327)
Screenshot: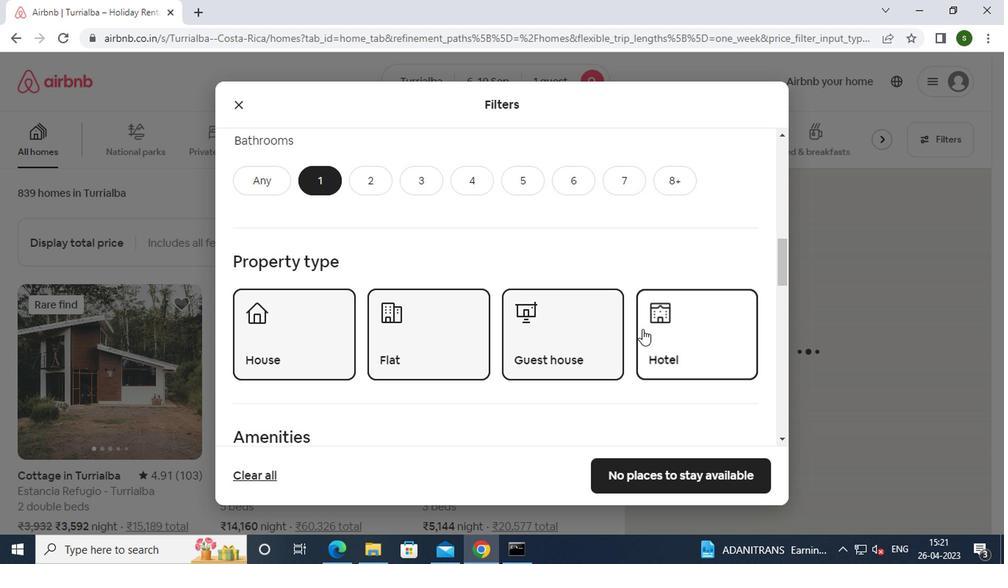 
Action: Mouse scrolled (599, 326) with delta (0, 0)
Screenshot: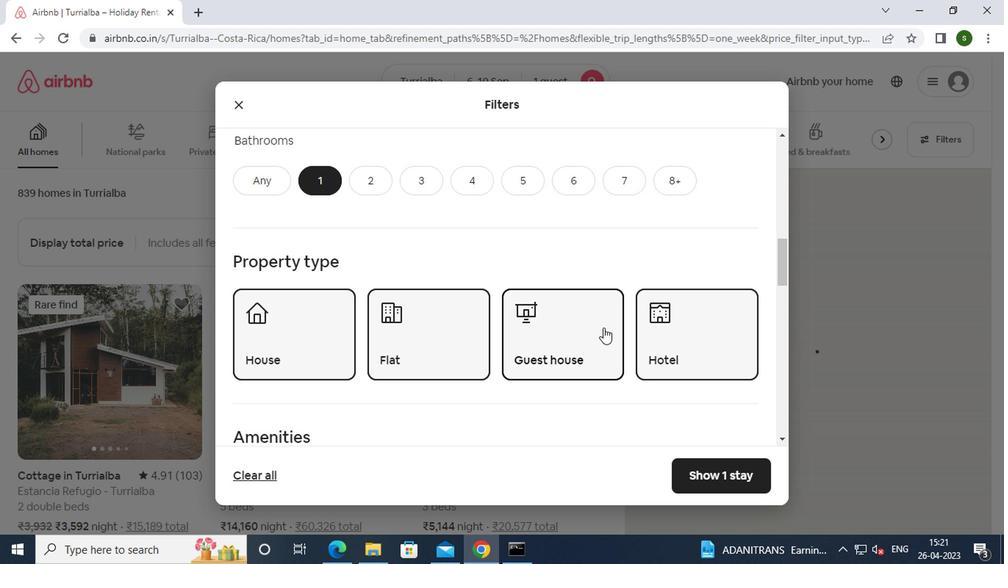 
Action: Mouse scrolled (599, 326) with delta (0, 0)
Screenshot: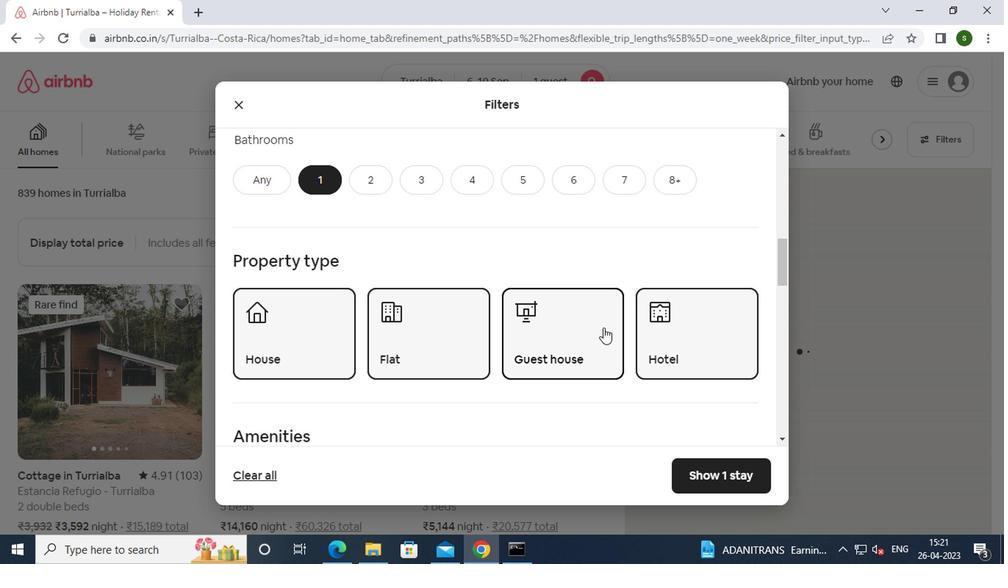 
Action: Mouse scrolled (599, 326) with delta (0, 0)
Screenshot: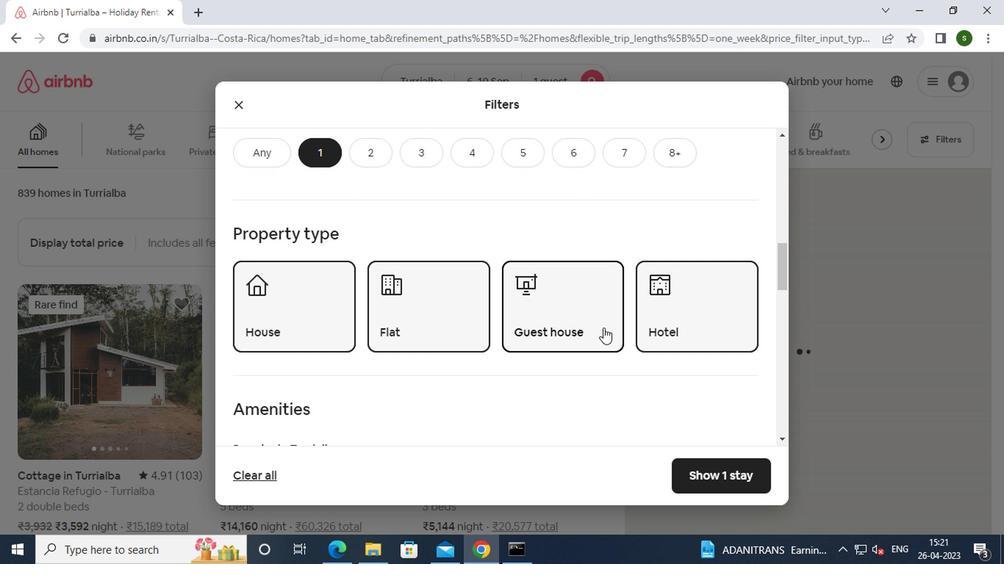 
Action: Mouse scrolled (599, 326) with delta (0, 0)
Screenshot: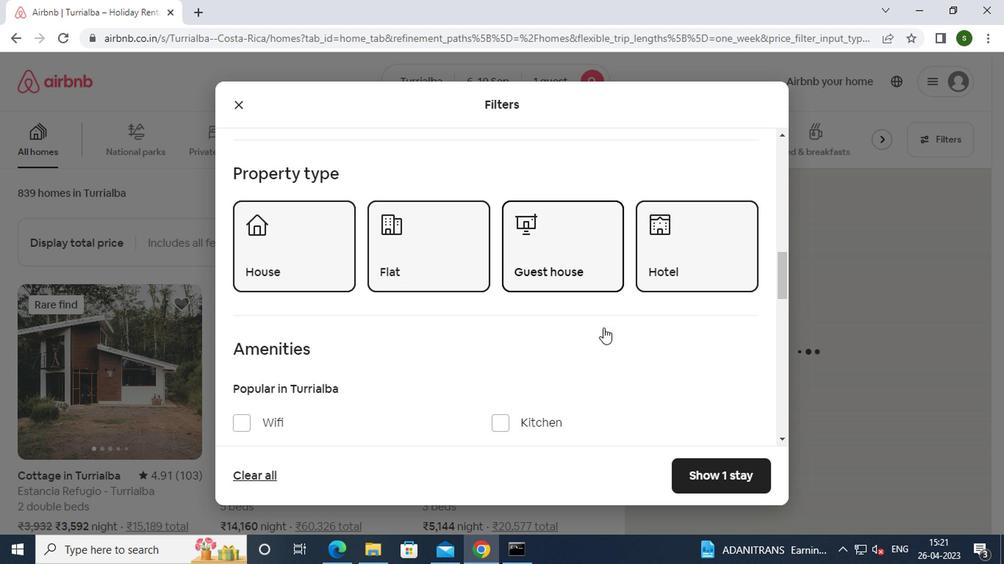 
Action: Mouse scrolled (599, 326) with delta (0, 0)
Screenshot: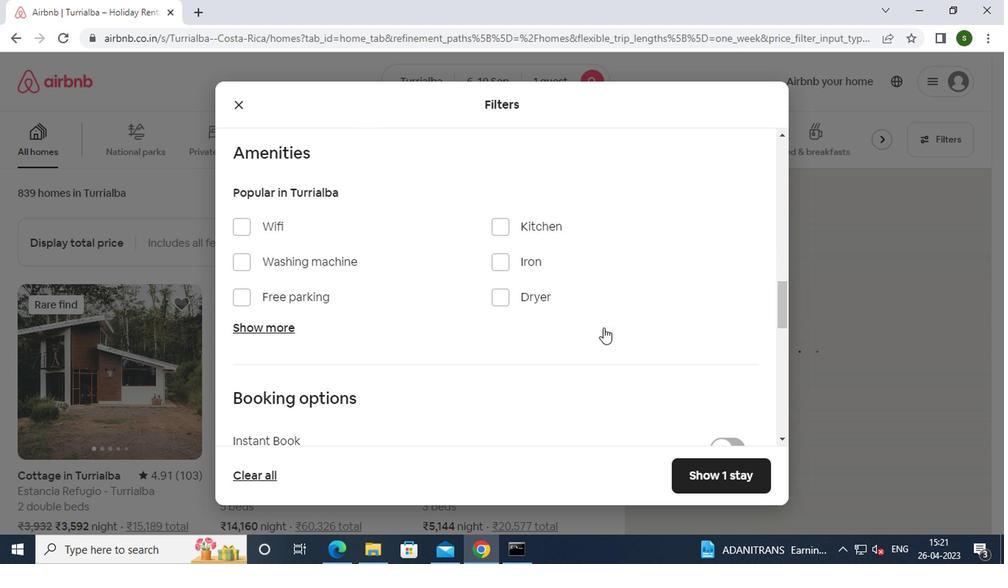 
Action: Mouse scrolled (599, 326) with delta (0, 0)
Screenshot: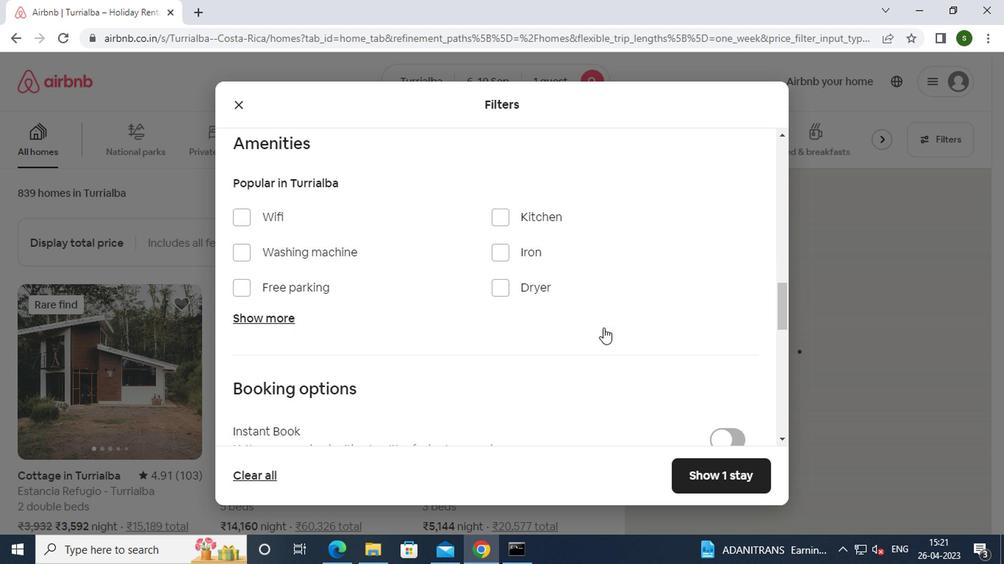 
Action: Mouse scrolled (599, 326) with delta (0, 0)
Screenshot: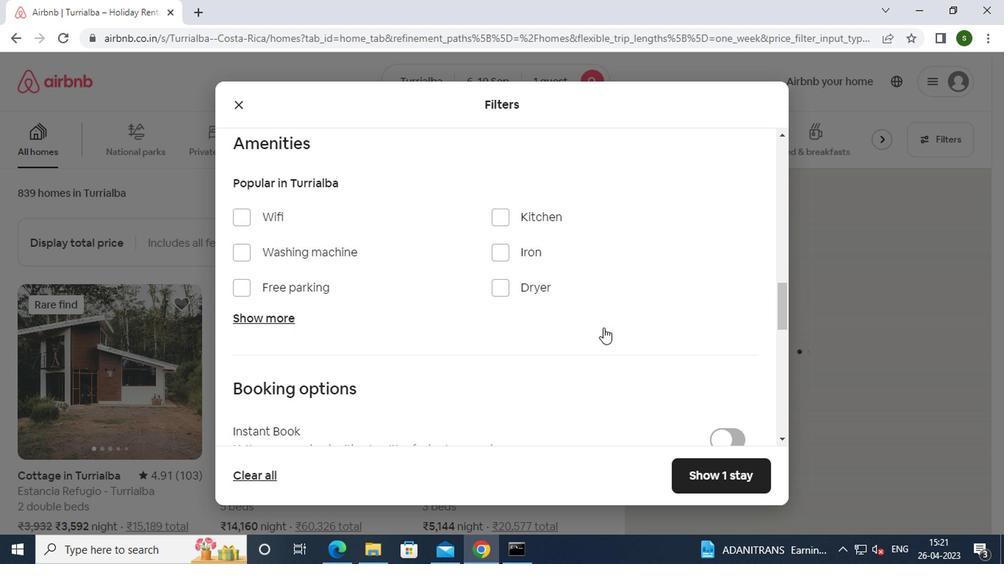 
Action: Mouse moved to (724, 269)
Screenshot: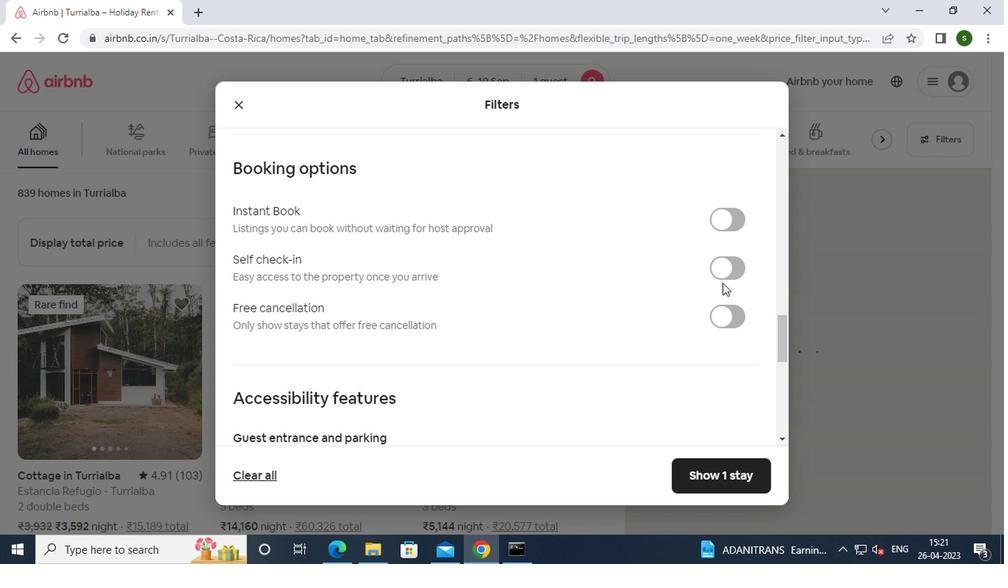
Action: Mouse pressed left at (724, 269)
Screenshot: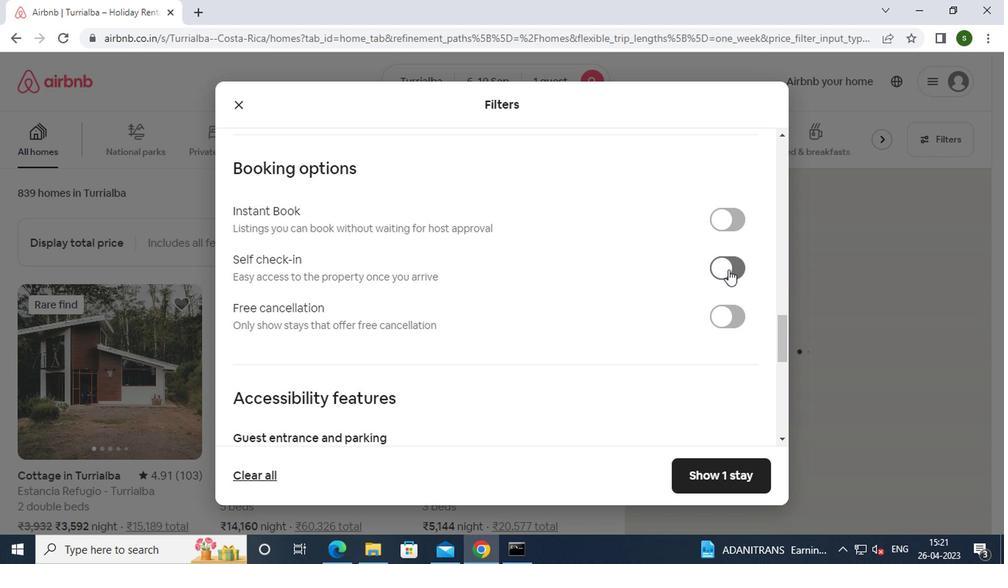 
Action: Mouse moved to (606, 304)
Screenshot: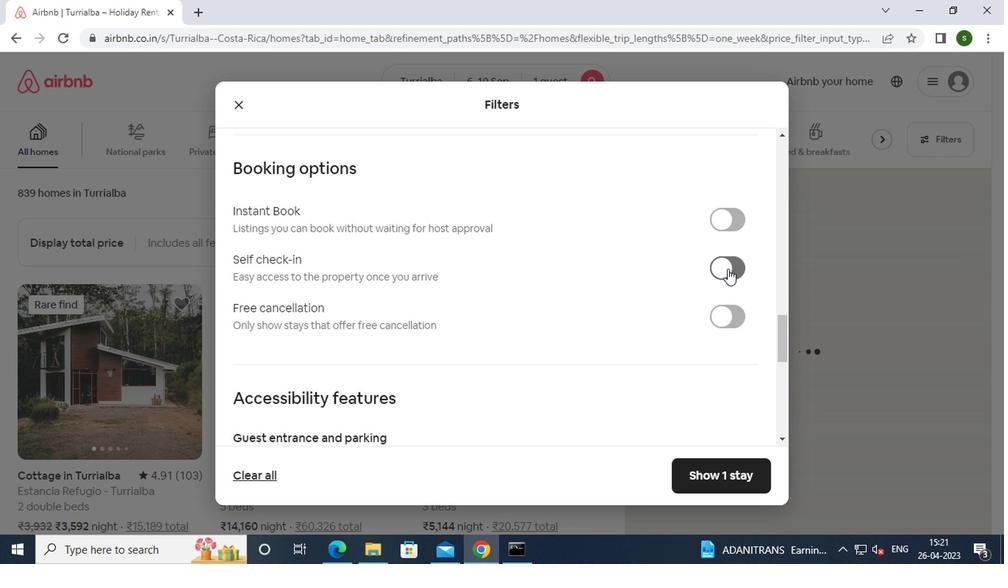 
Action: Mouse scrolled (606, 303) with delta (0, -1)
Screenshot: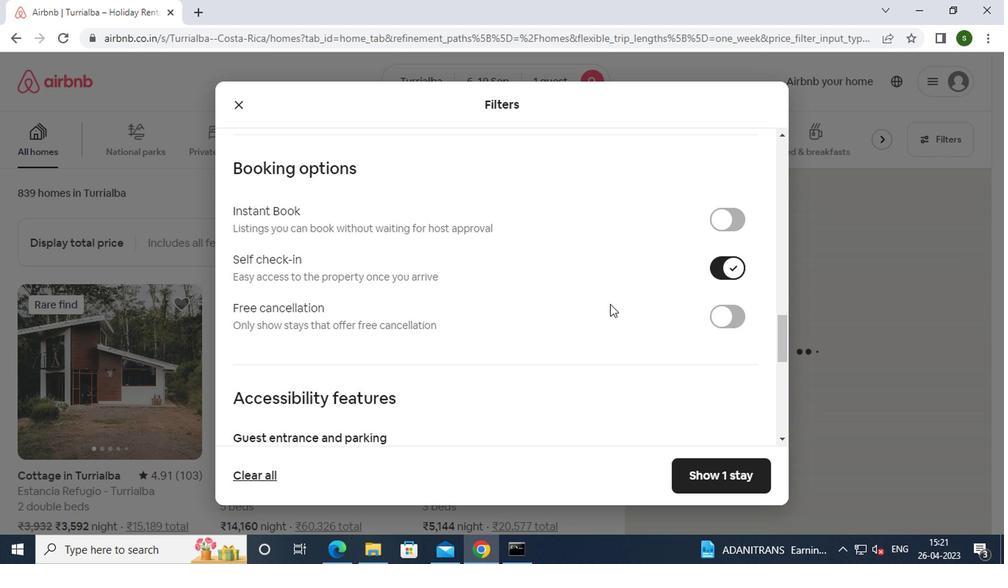 
Action: Mouse scrolled (606, 303) with delta (0, -1)
Screenshot: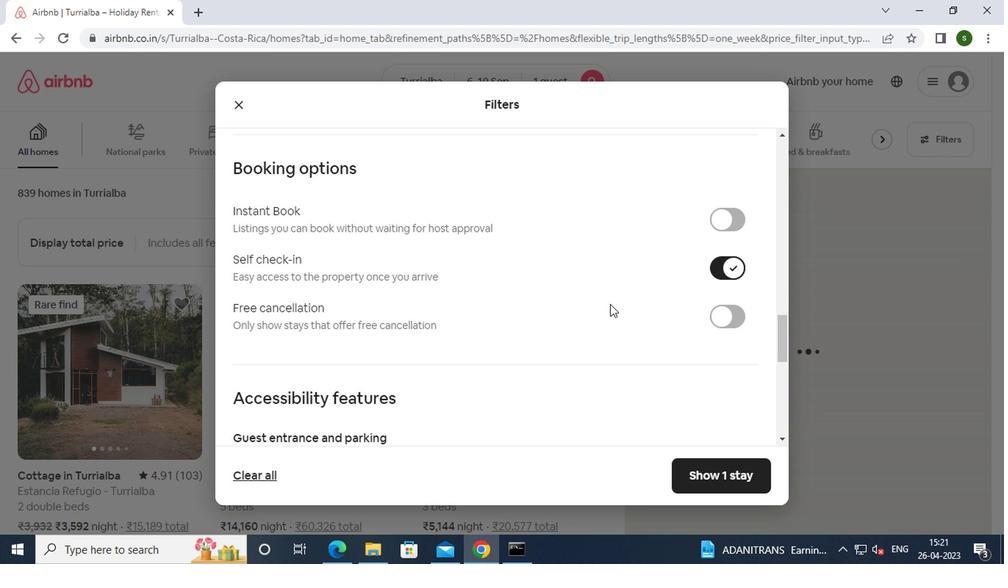 
Action: Mouse scrolled (606, 303) with delta (0, -1)
Screenshot: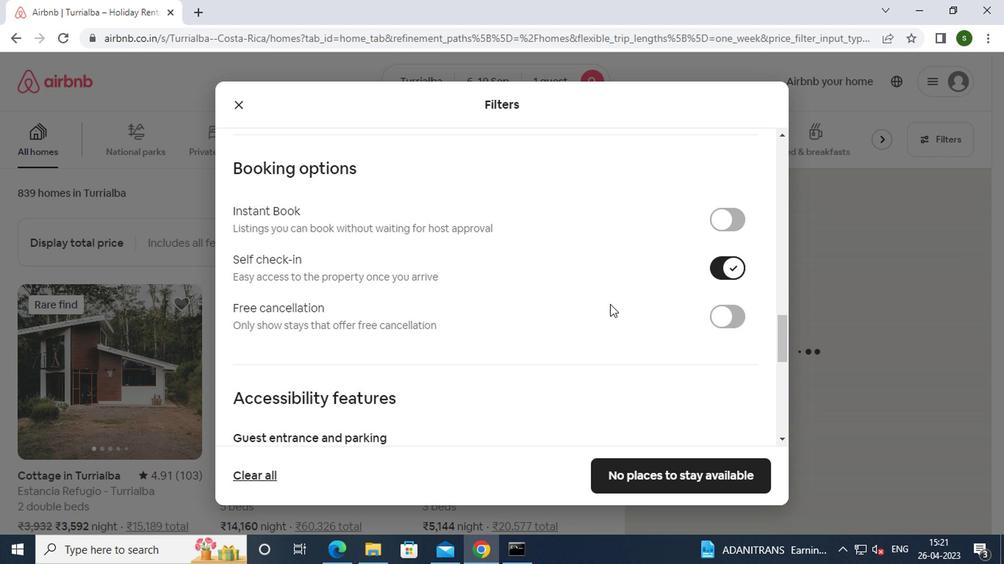 
Action: Mouse scrolled (606, 303) with delta (0, -1)
Screenshot: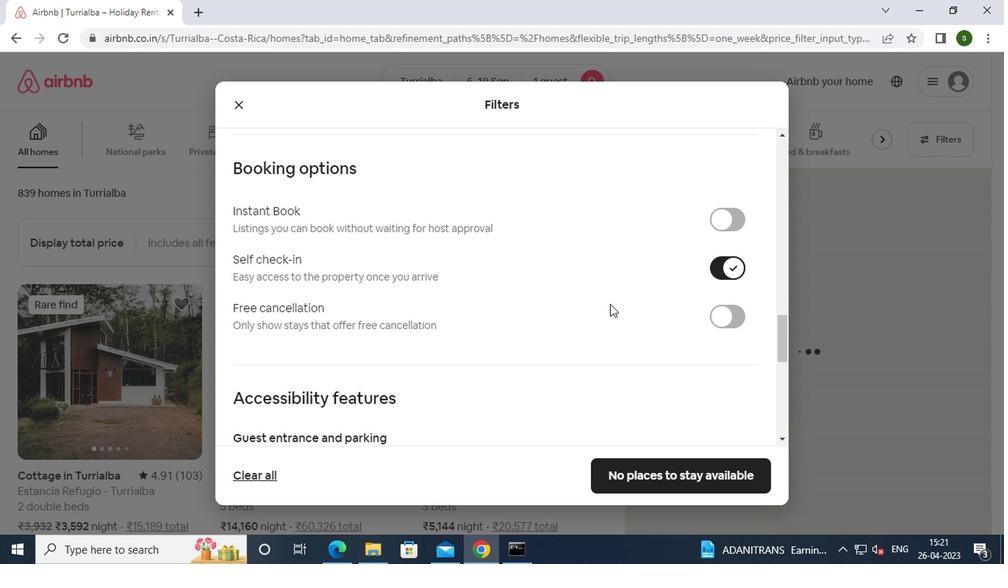 
Action: Mouse scrolled (606, 303) with delta (0, -1)
Screenshot: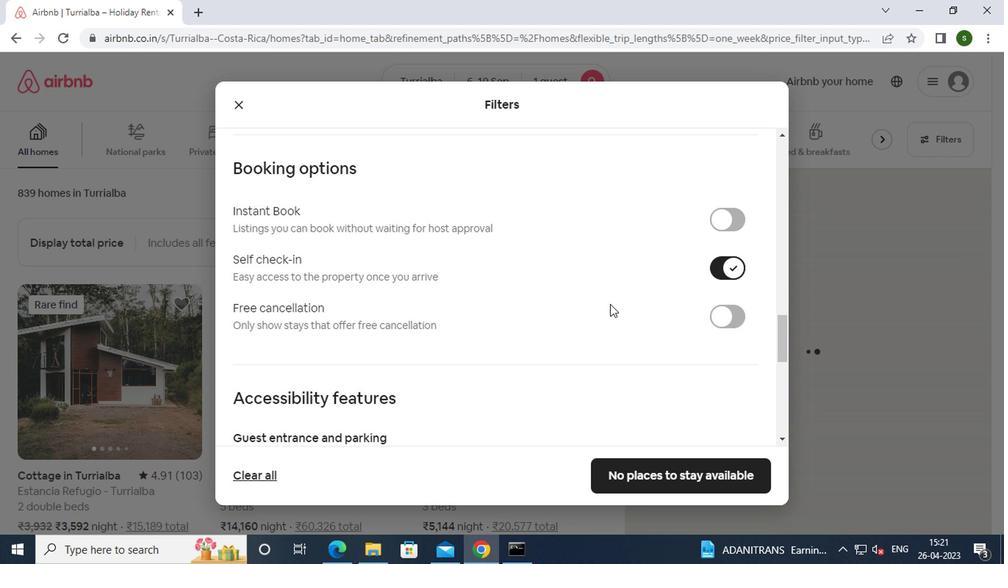 
Action: Mouse scrolled (606, 303) with delta (0, -1)
Screenshot: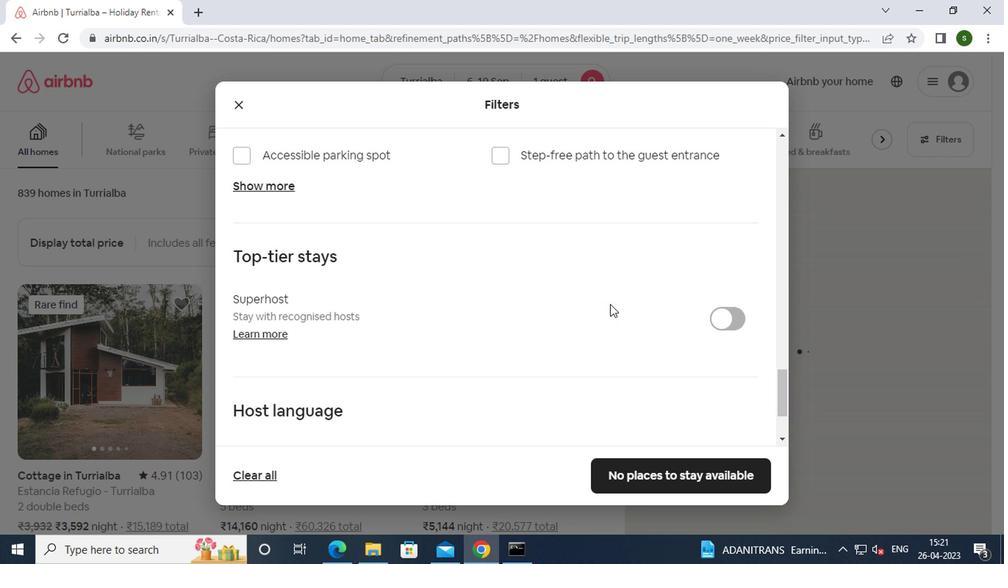 
Action: Mouse scrolled (606, 303) with delta (0, -1)
Screenshot: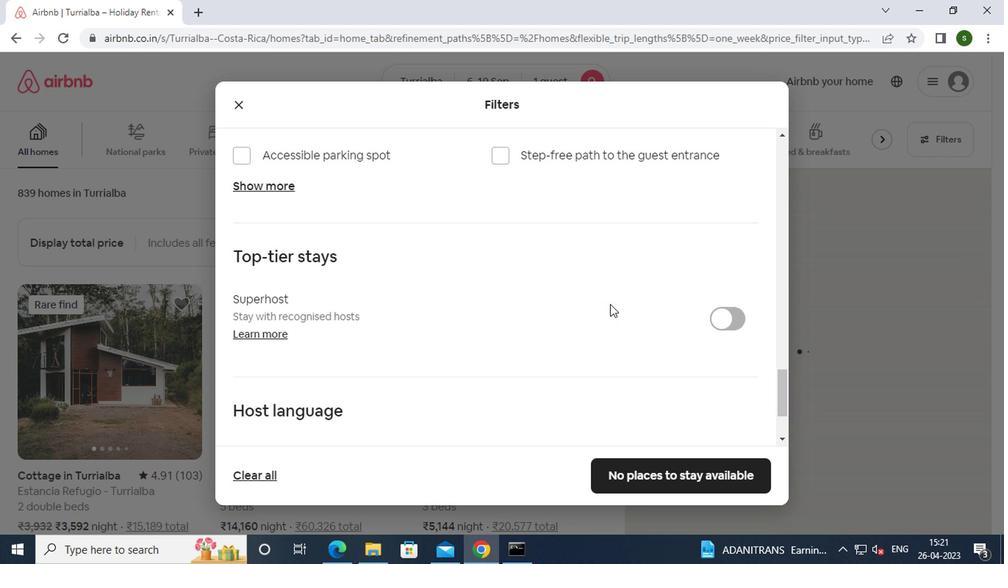 
Action: Mouse scrolled (606, 303) with delta (0, -1)
Screenshot: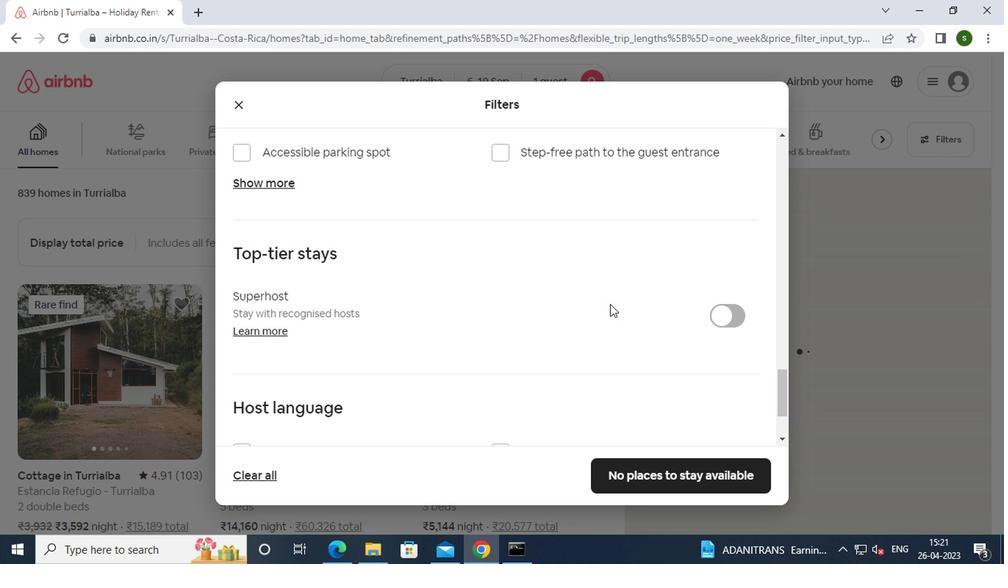 
Action: Mouse scrolled (606, 303) with delta (0, -1)
Screenshot: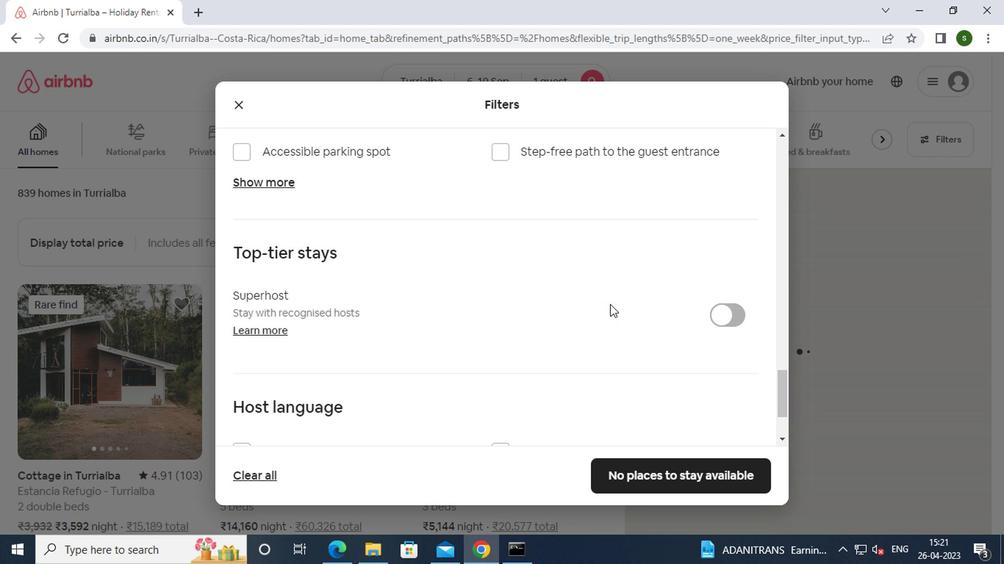 
Action: Mouse scrolled (606, 303) with delta (0, -1)
Screenshot: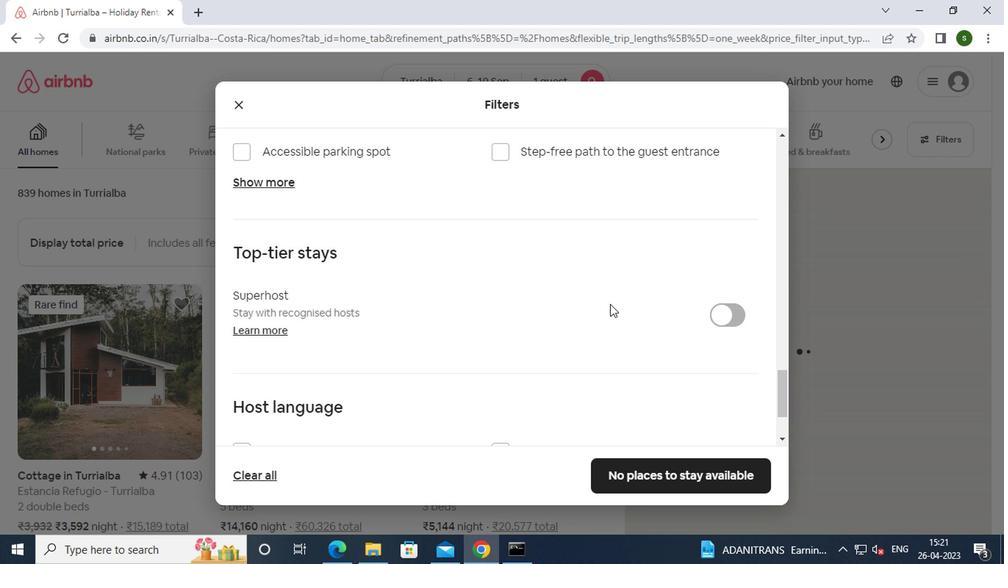 
Action: Mouse moved to (278, 346)
Screenshot: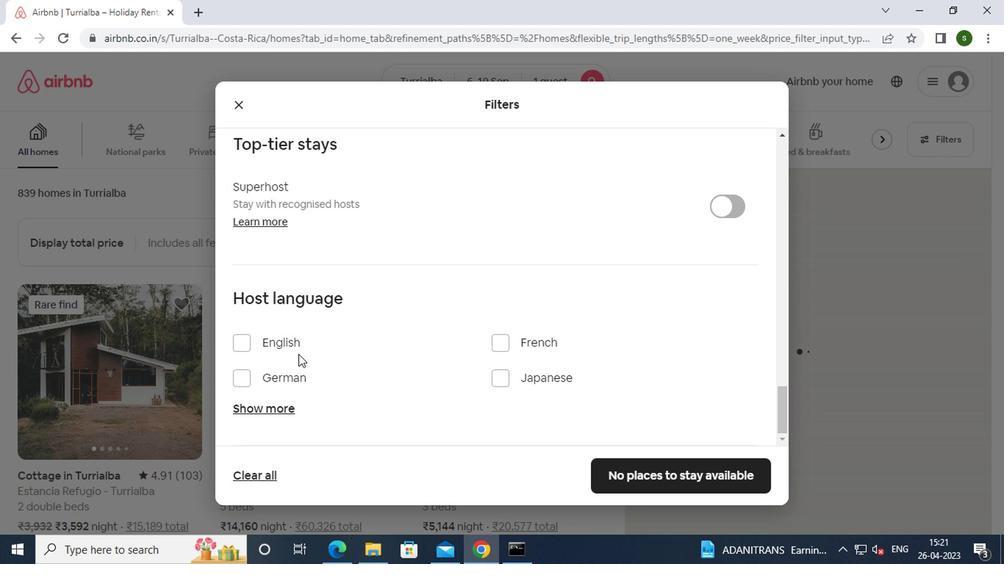 
Action: Mouse pressed left at (278, 346)
Screenshot: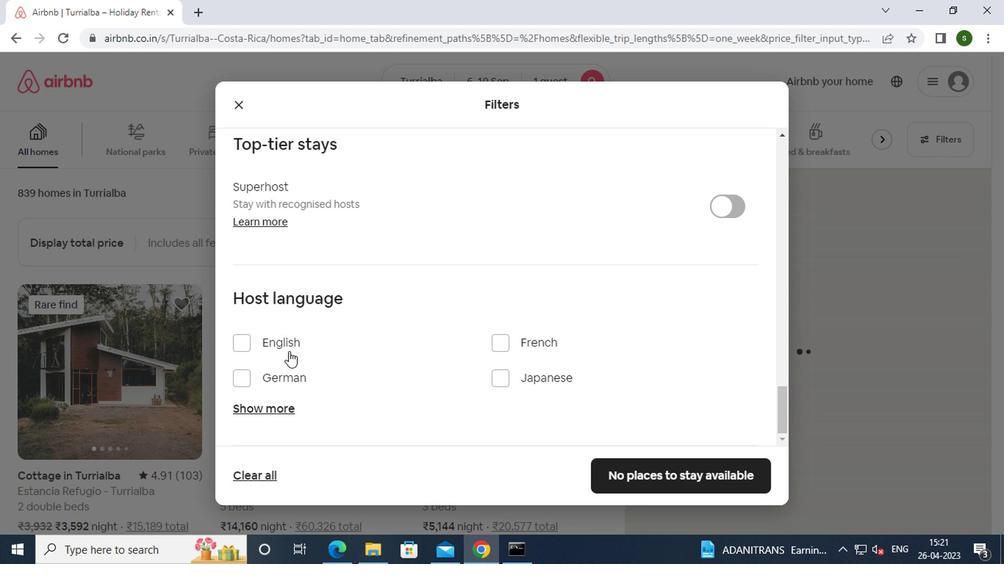 
Action: Mouse moved to (613, 470)
Screenshot: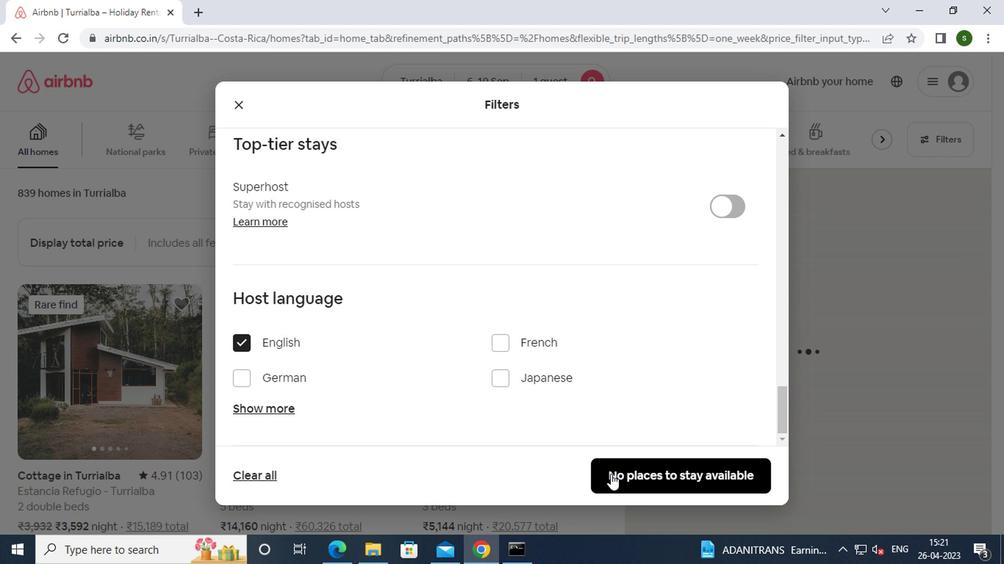 
Action: Mouse pressed left at (613, 470)
Screenshot: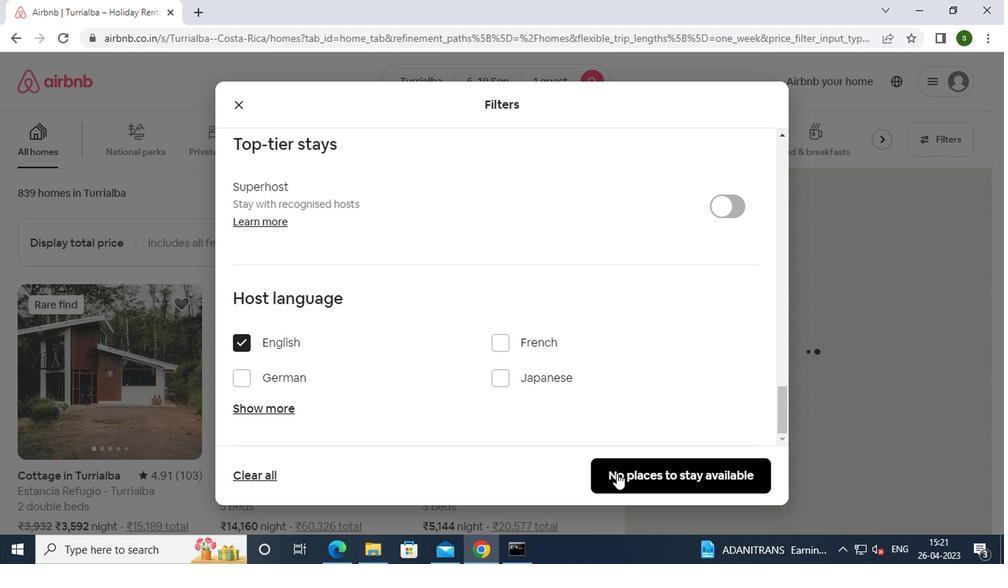 
